 Task: Explore the Street View of the Golden Gate Park in San Francisco.
Action: Mouse moved to (102, 59)
Screenshot: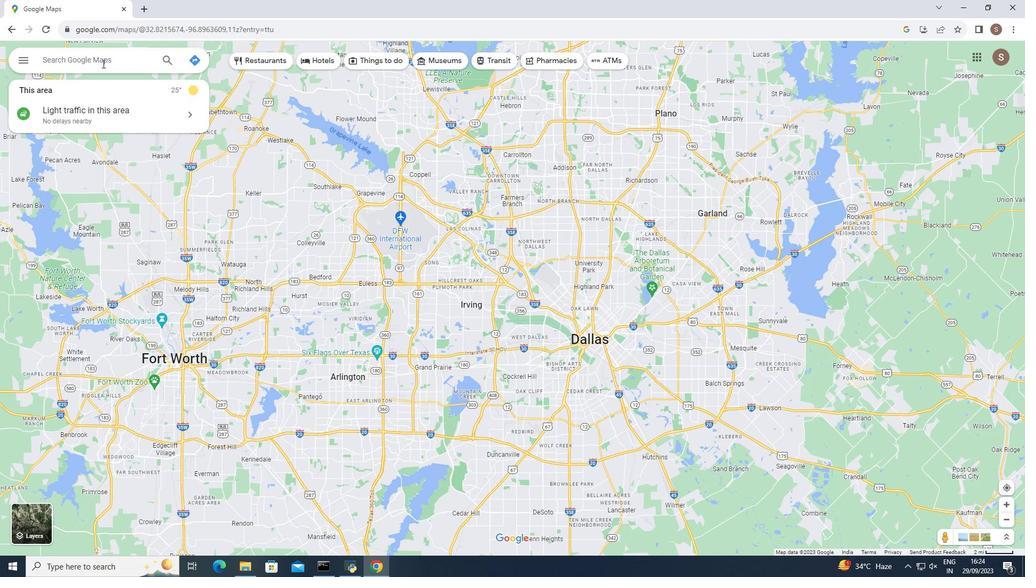
Action: Mouse pressed left at (102, 59)
Screenshot: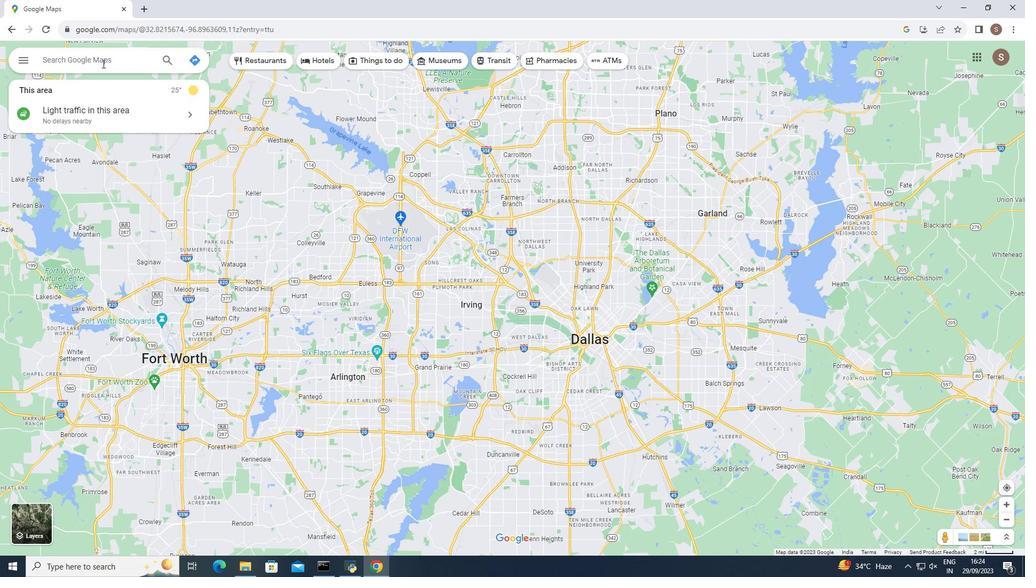 
Action: Mouse moved to (102, 63)
Screenshot: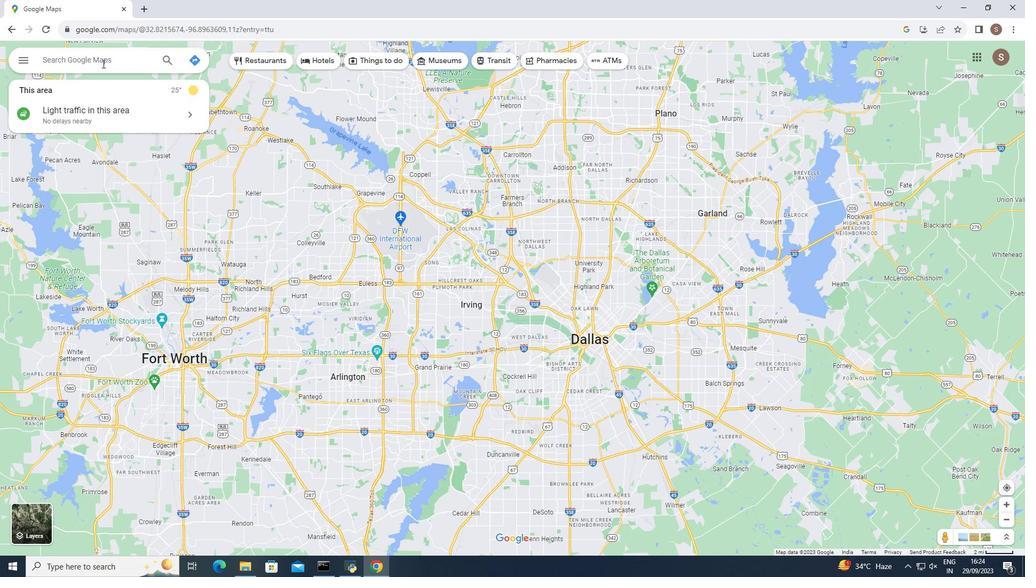 
Action: Key pressed golden<Key.space>gate<Key.space>park<Key.space>in<Key.space>san<Key.space>francisco
Screenshot: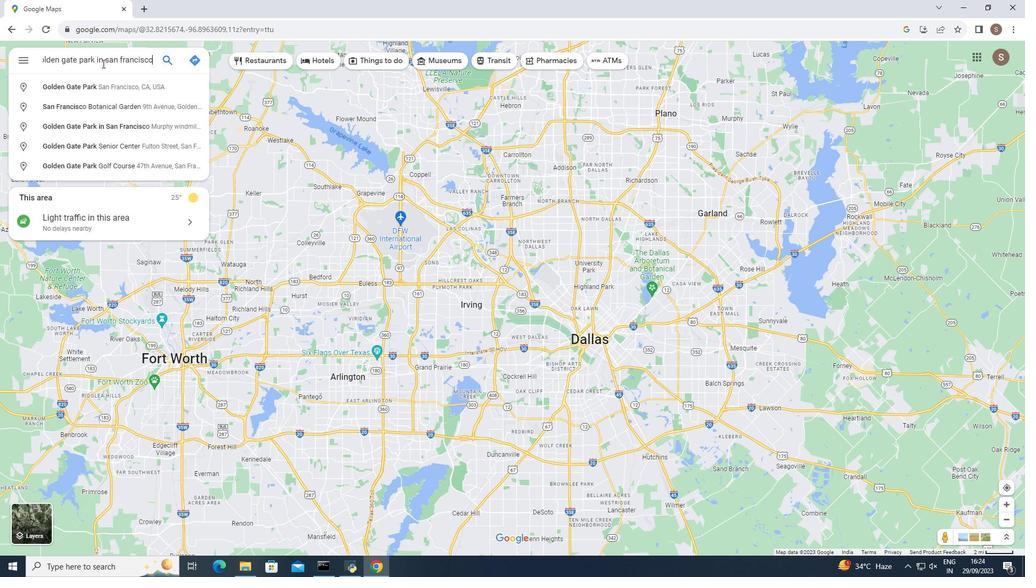 
Action: Mouse moved to (120, 84)
Screenshot: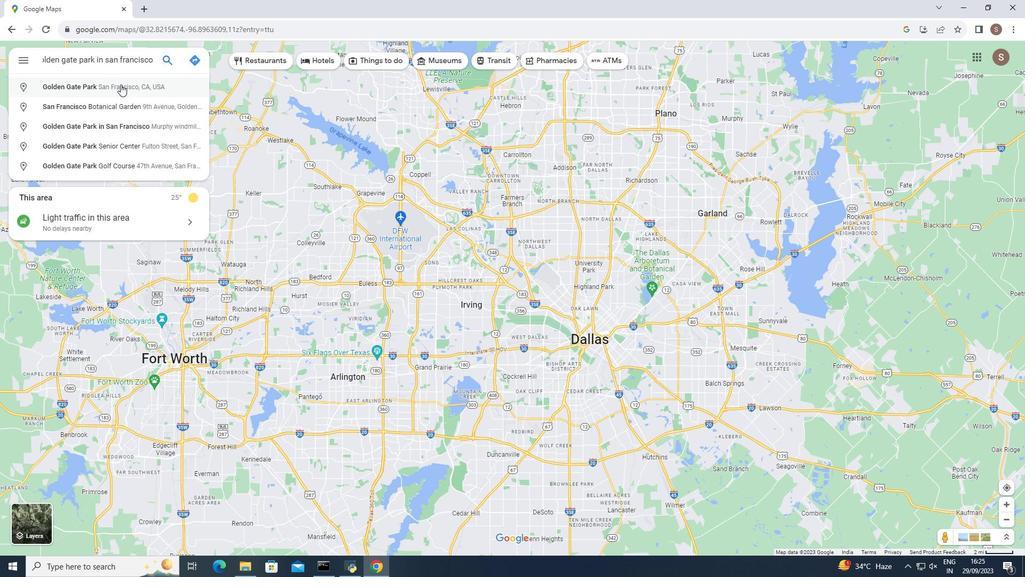
Action: Mouse pressed left at (120, 84)
Screenshot: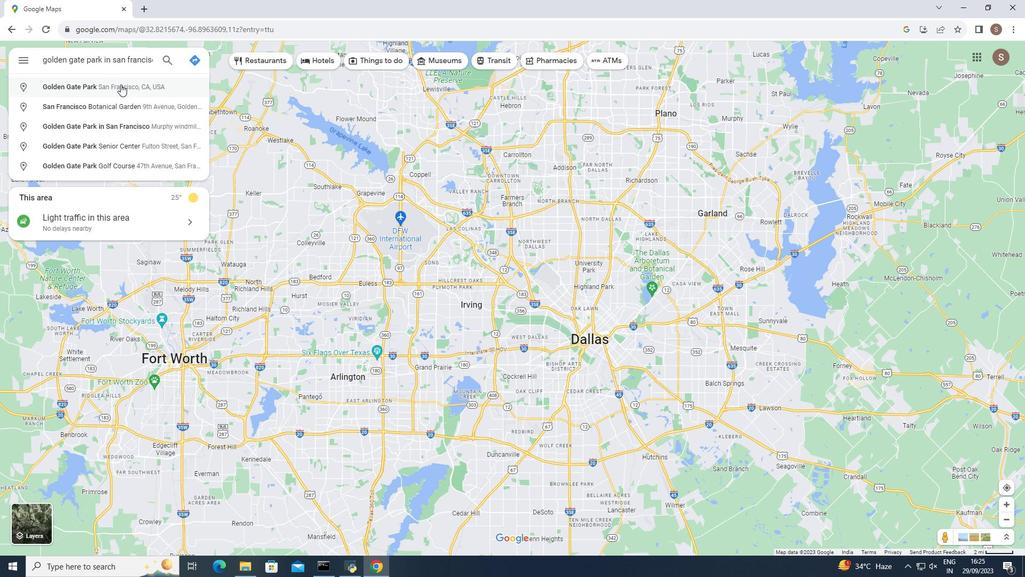 
Action: Mouse moved to (53, 330)
Screenshot: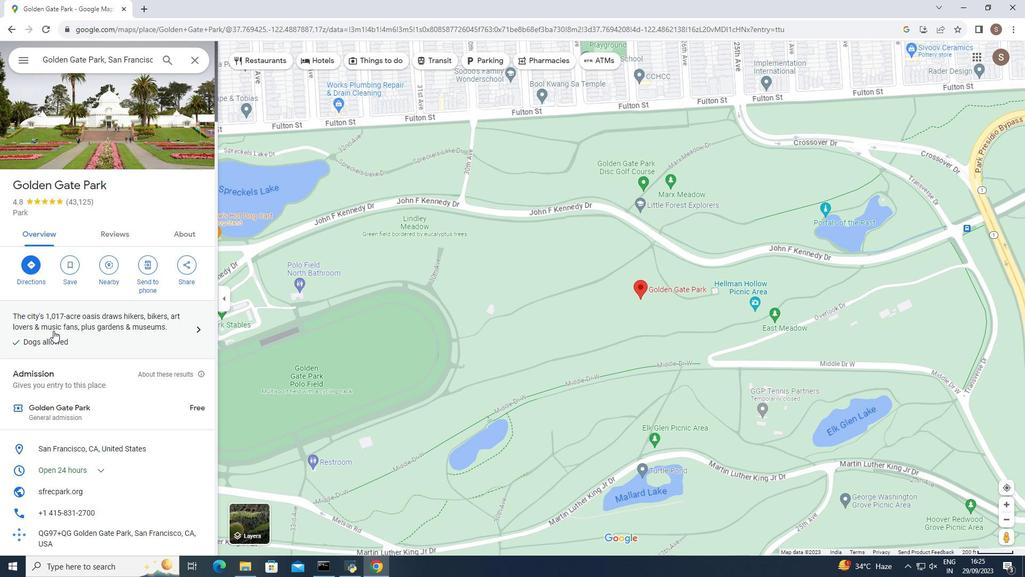 
Action: Mouse scrolled (53, 330) with delta (0, 0)
Screenshot: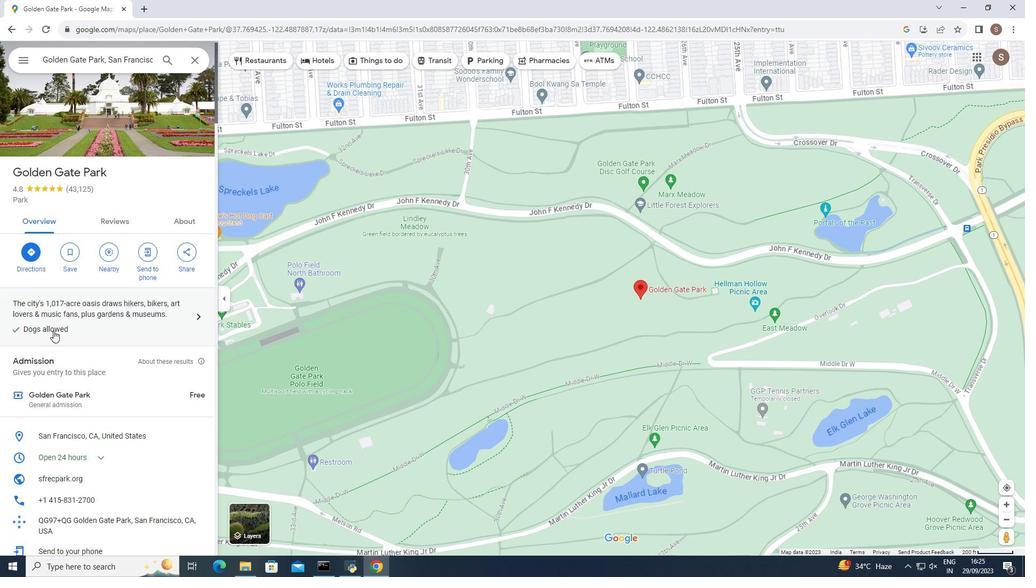 
Action: Mouse moved to (251, 519)
Screenshot: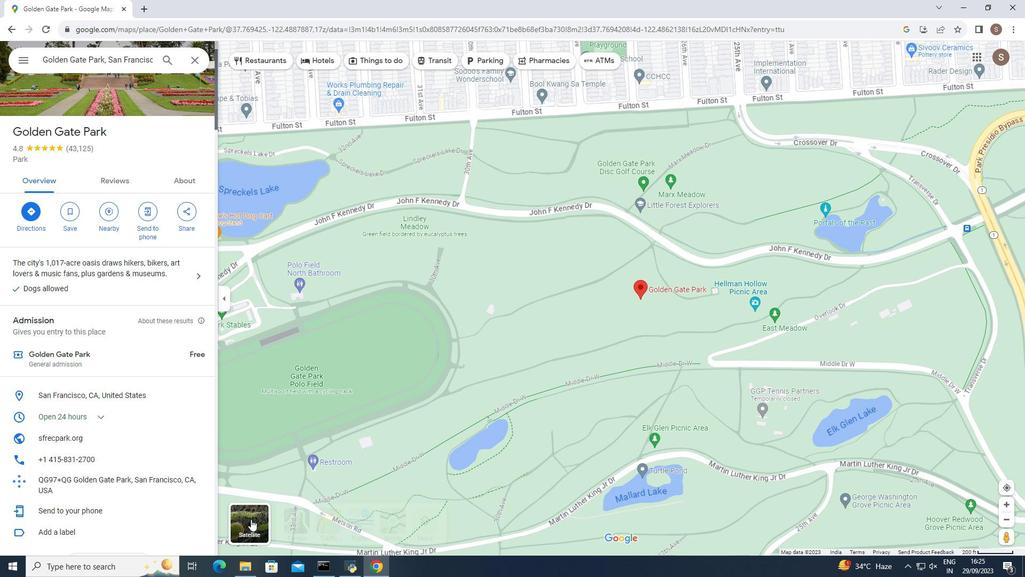 
Action: Mouse pressed left at (251, 519)
Screenshot: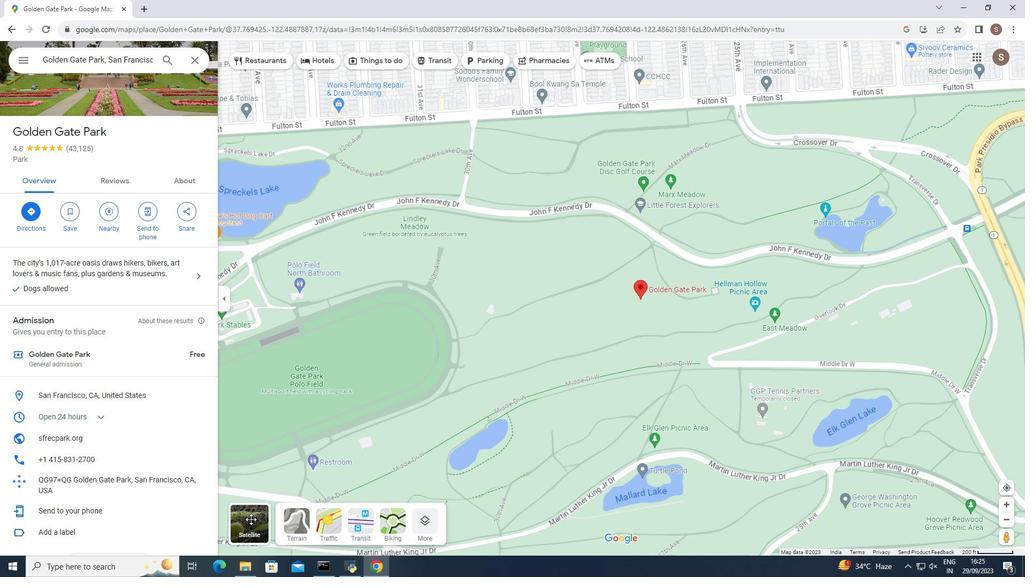 
Action: Mouse moved to (425, 522)
Screenshot: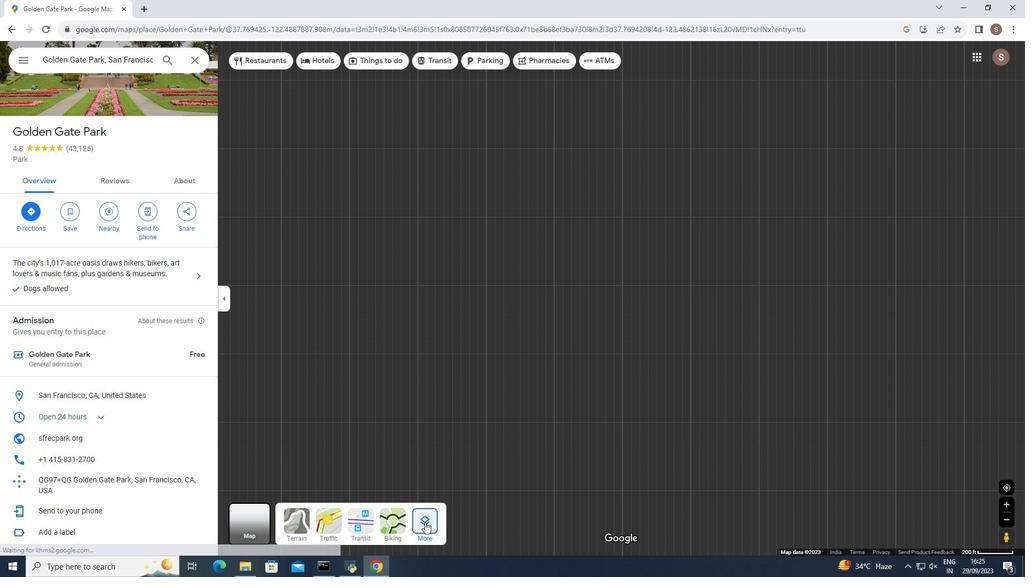 
Action: Mouse pressed left at (425, 522)
Screenshot: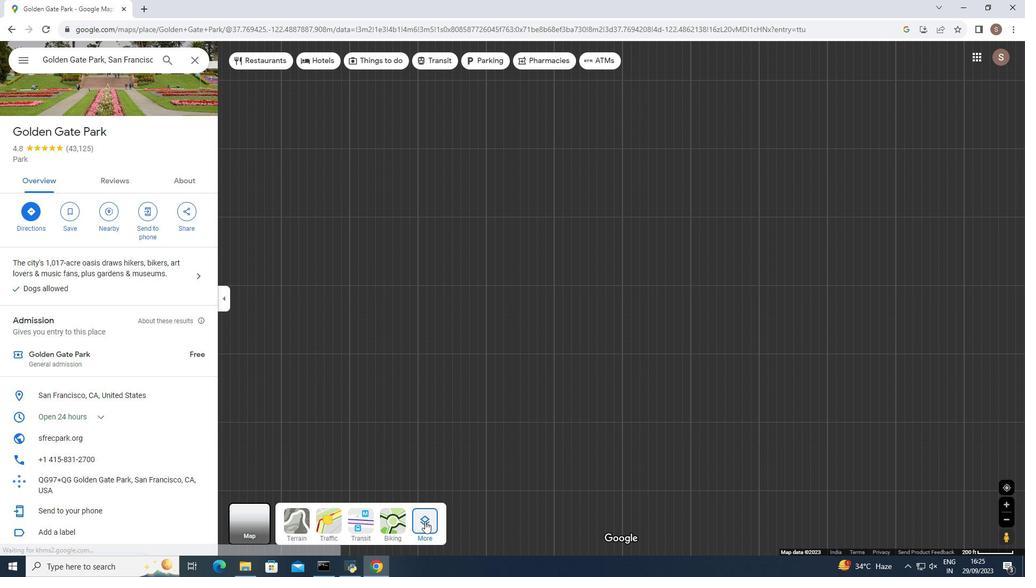 
Action: Mouse moved to (301, 306)
Screenshot: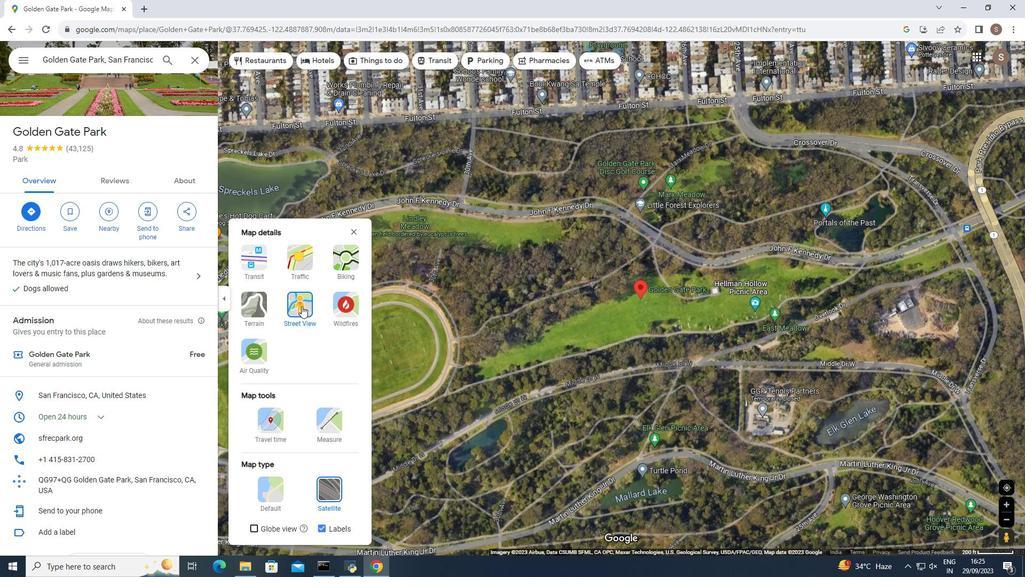 
Action: Mouse pressed left at (301, 306)
Screenshot: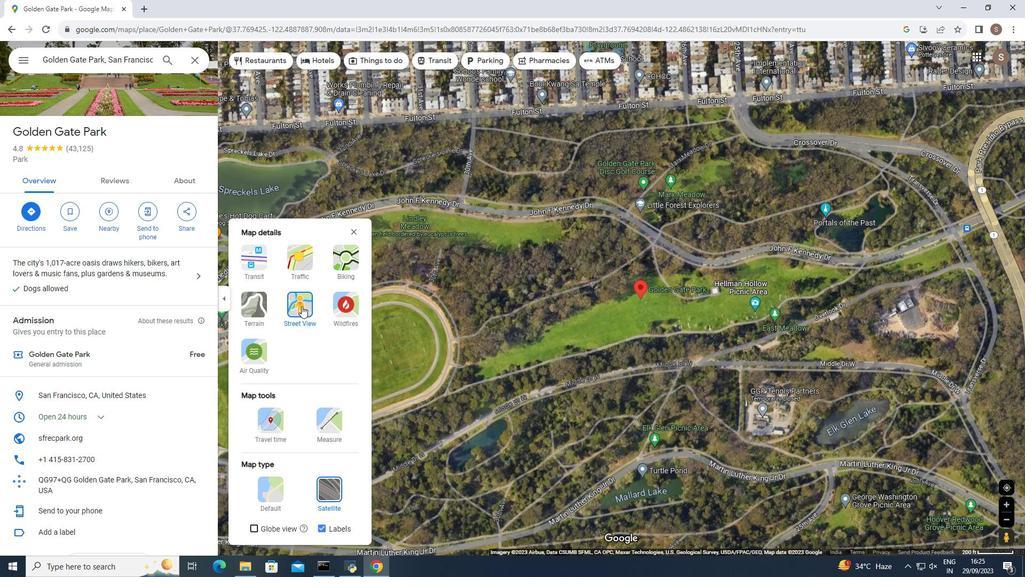 
Action: Mouse moved to (354, 232)
Screenshot: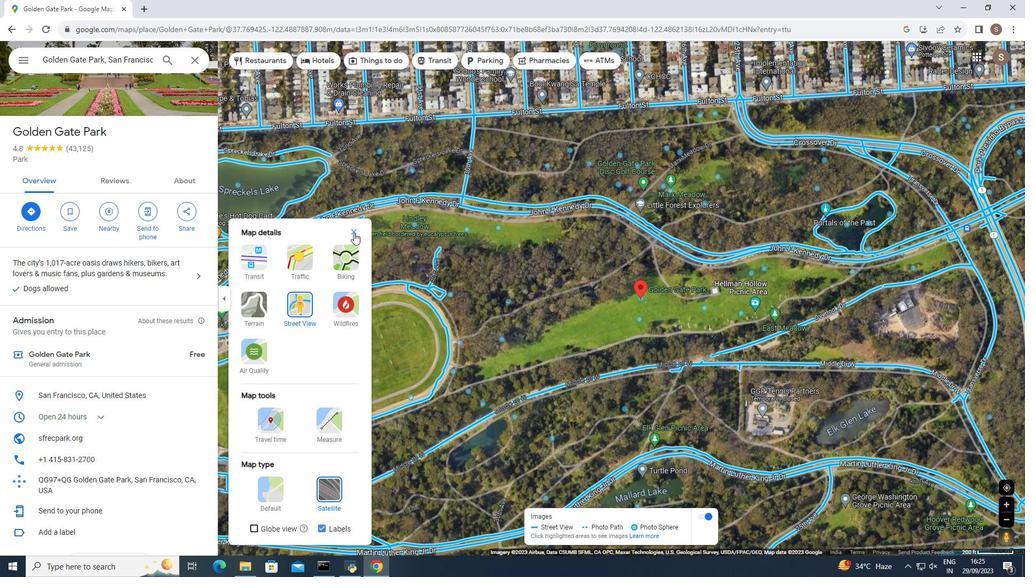 
Action: Mouse pressed left at (354, 232)
Screenshot: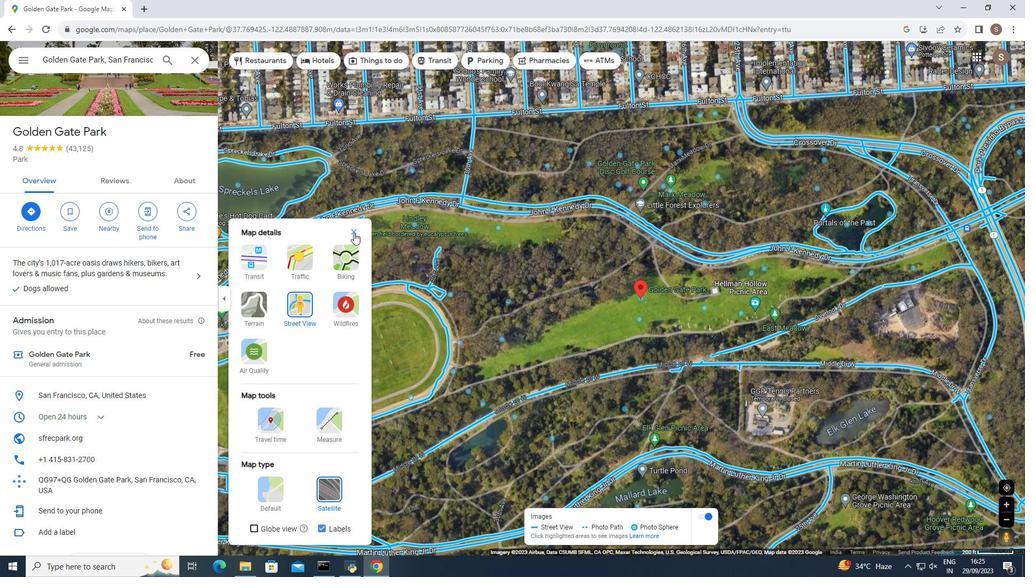 
Action: Mouse moved to (475, 267)
Screenshot: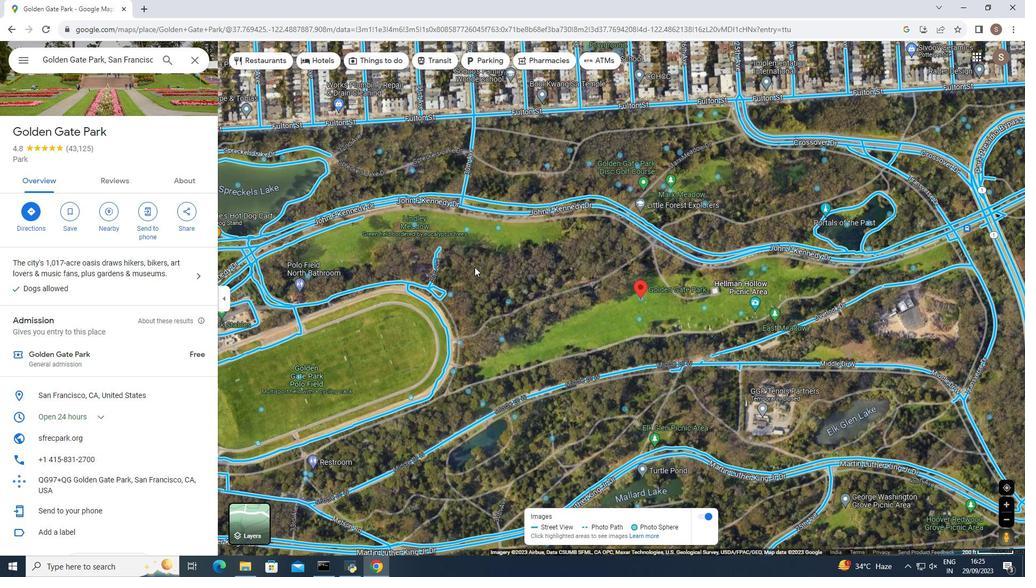 
Action: Mouse scrolled (475, 266) with delta (0, 0)
Screenshot: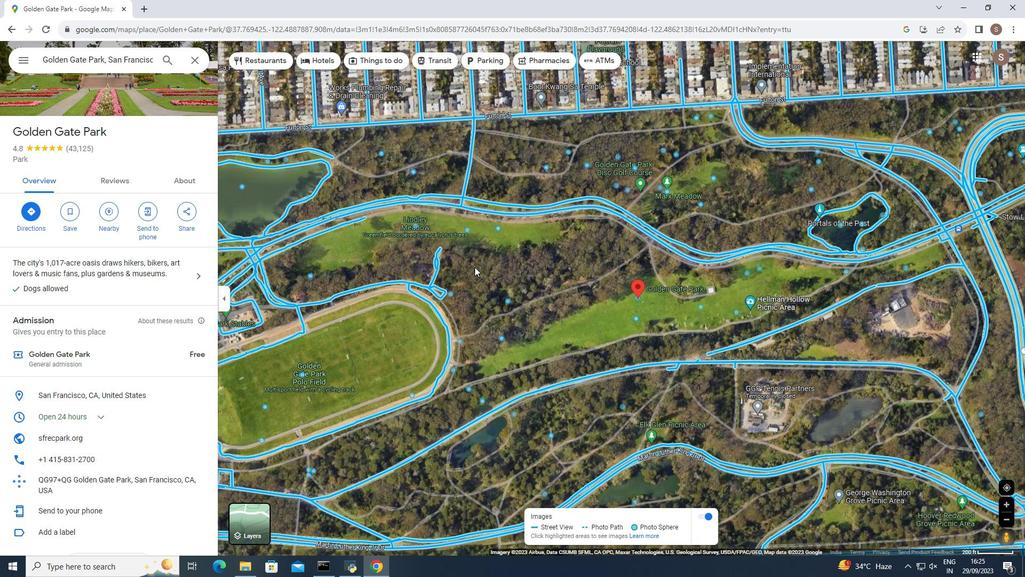
Action: Mouse scrolled (475, 266) with delta (0, 0)
Screenshot: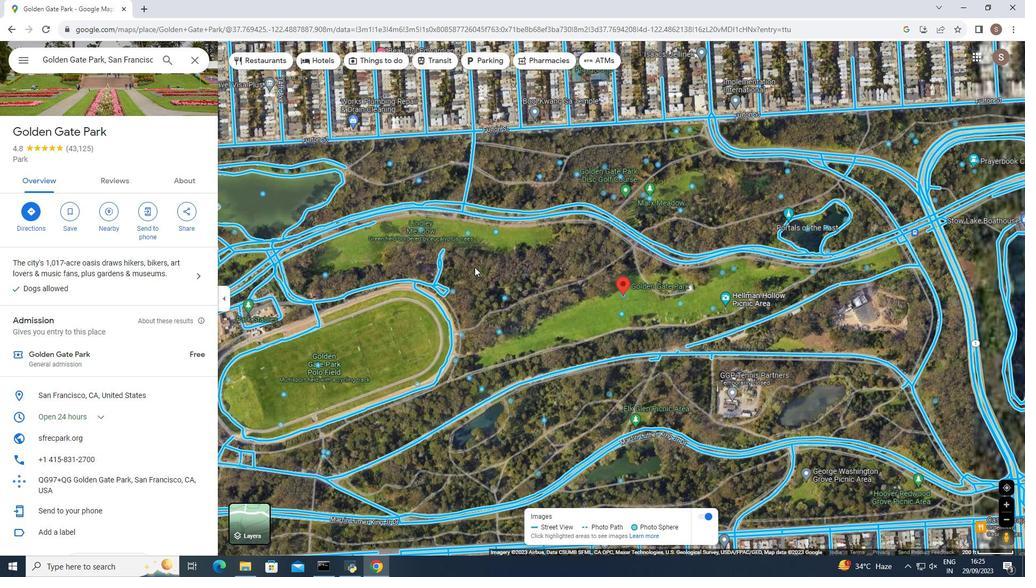 
Action: Mouse scrolled (475, 266) with delta (0, 0)
Screenshot: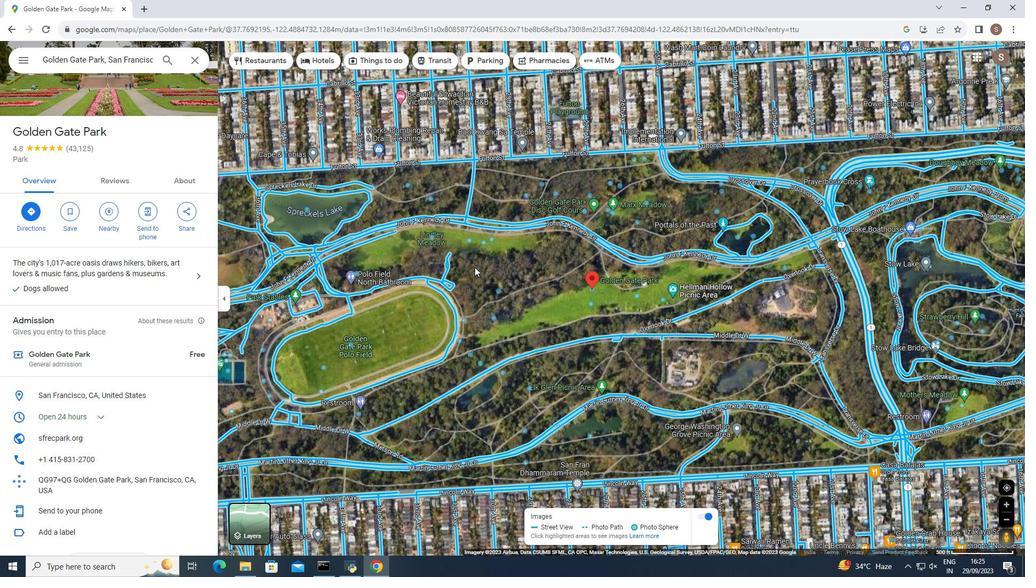 
Action: Mouse scrolled (475, 266) with delta (0, 0)
Screenshot: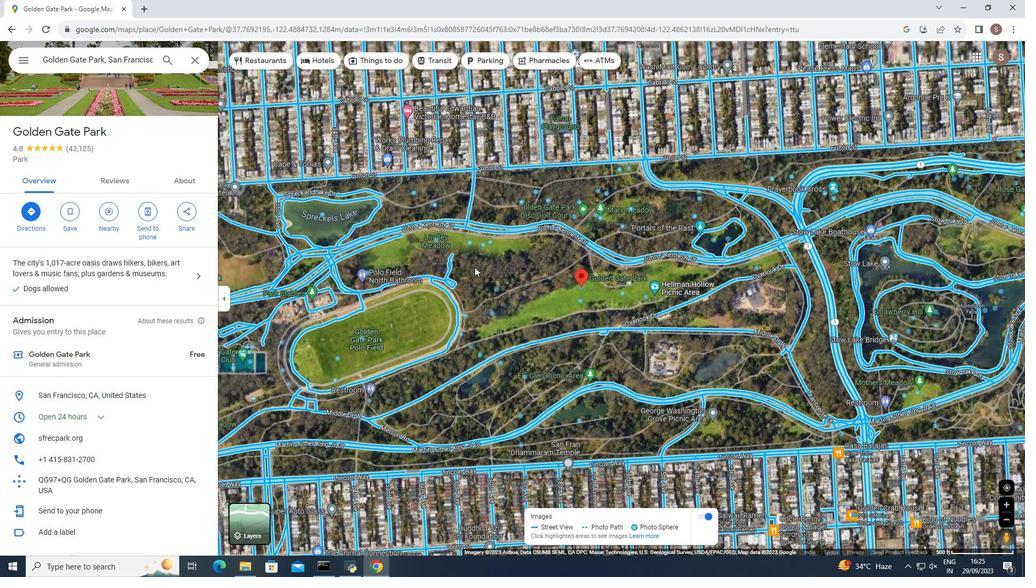 
Action: Mouse scrolled (475, 266) with delta (0, 0)
Screenshot: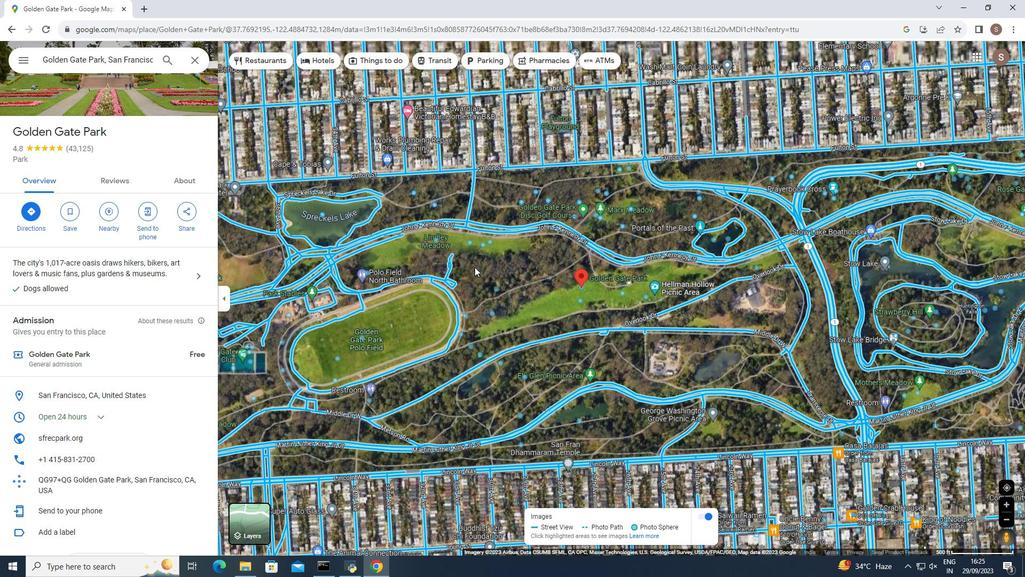 
Action: Mouse scrolled (475, 266) with delta (0, 0)
Screenshot: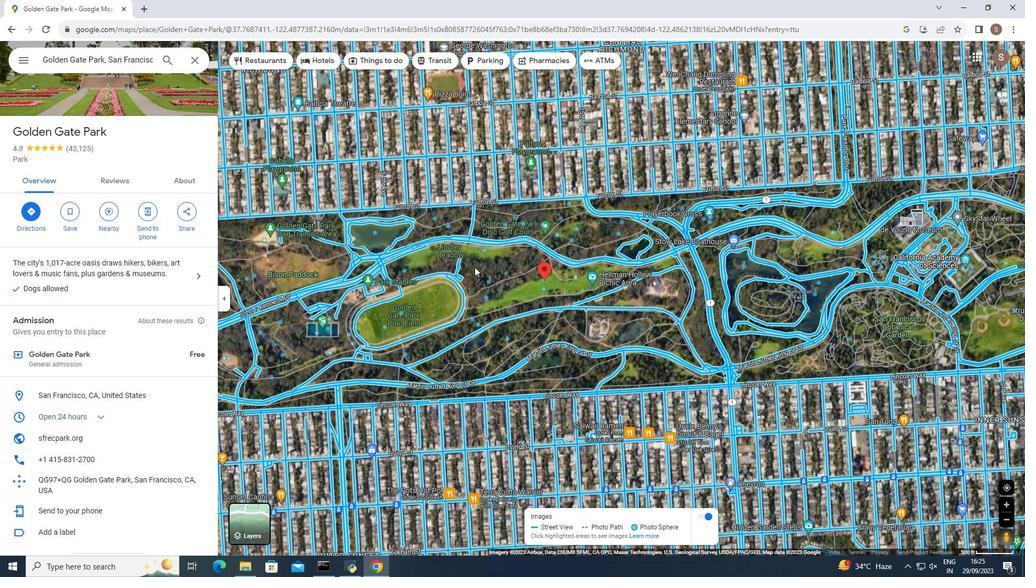 
Action: Mouse scrolled (475, 266) with delta (0, 0)
Screenshot: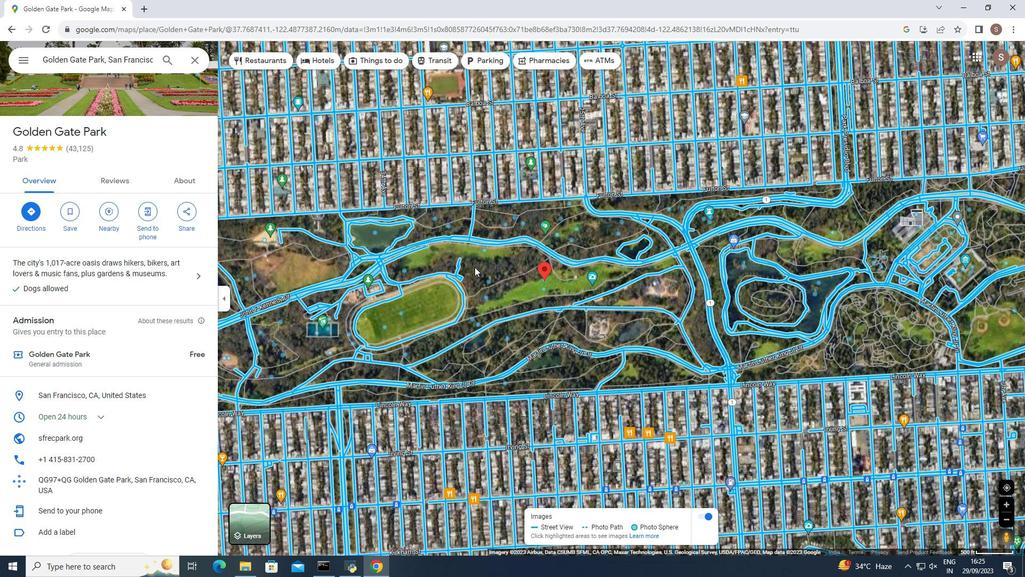 
Action: Mouse scrolled (475, 267) with delta (0, 0)
Screenshot: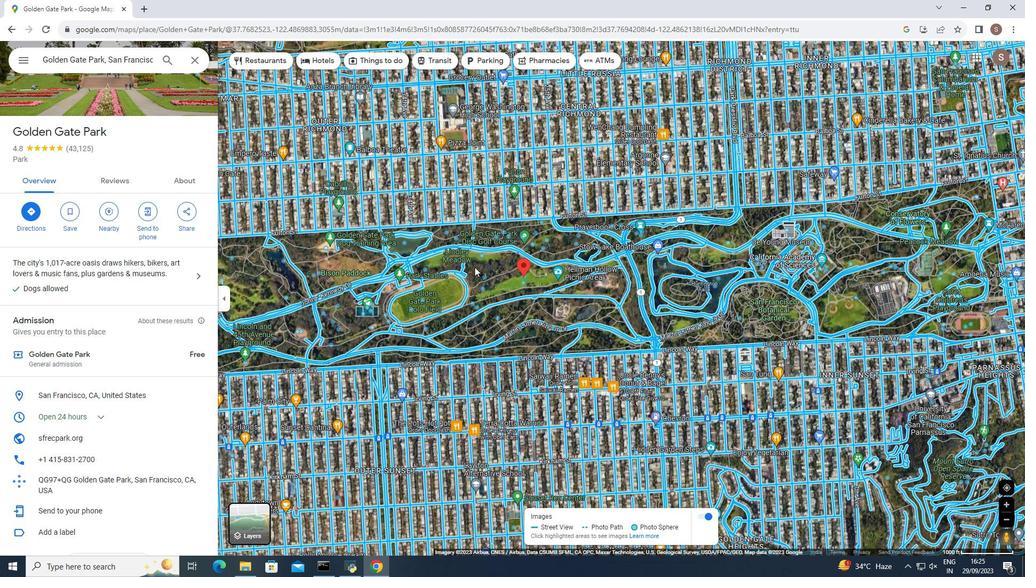 
Action: Mouse scrolled (475, 267) with delta (0, 0)
Screenshot: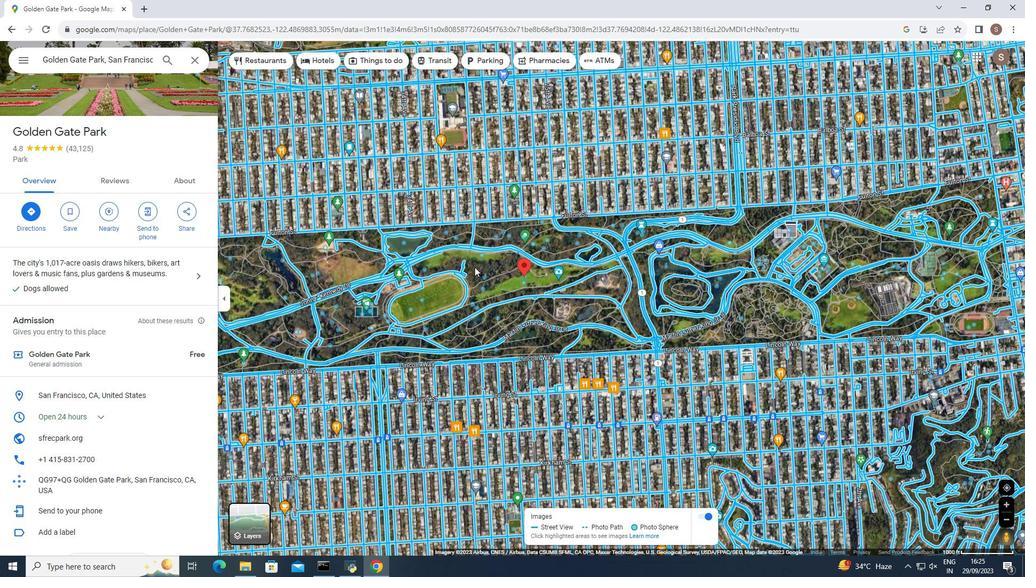 
Action: Mouse scrolled (475, 267) with delta (0, 0)
Screenshot: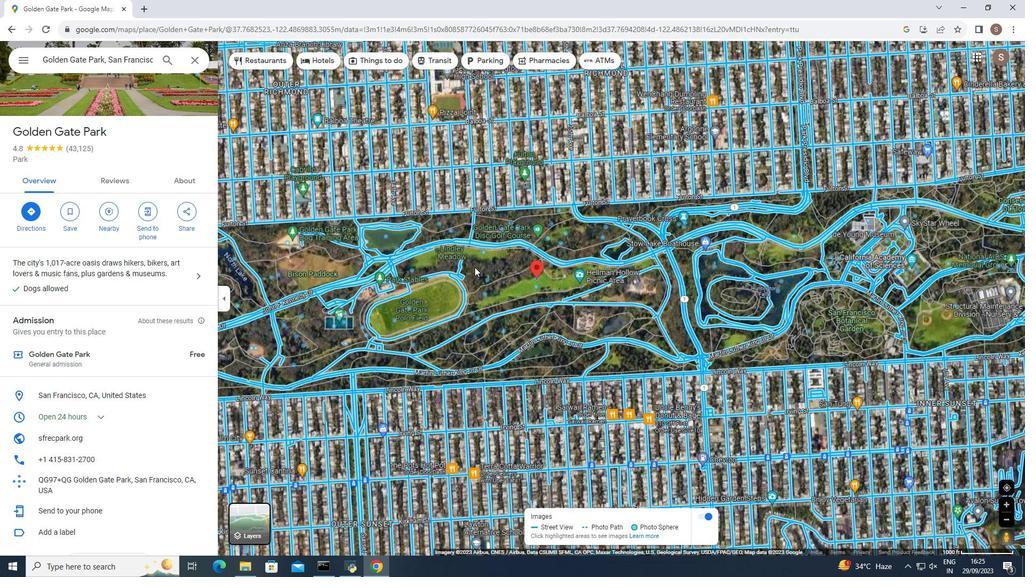 
Action: Mouse scrolled (475, 267) with delta (0, 0)
Screenshot: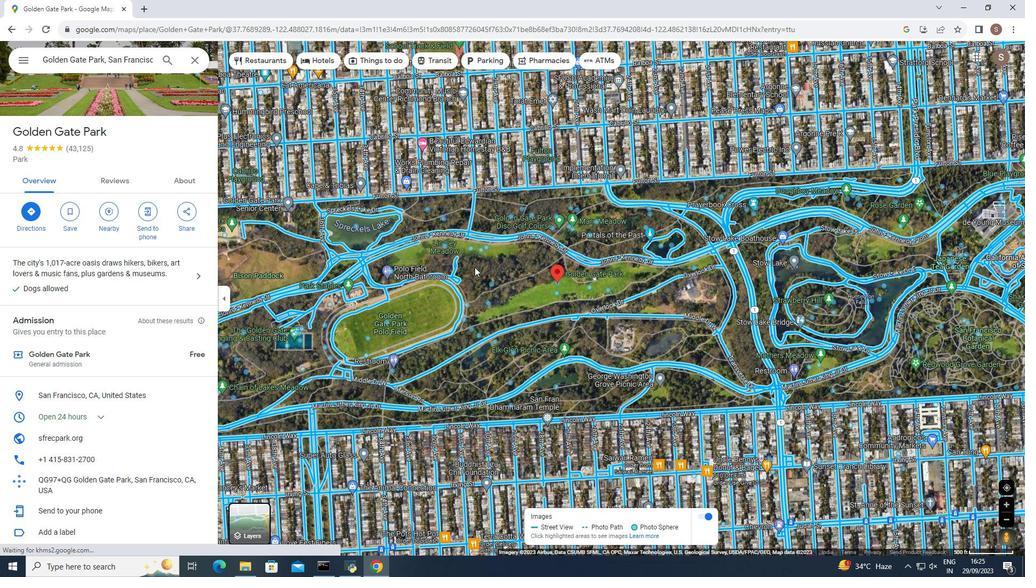 
Action: Mouse scrolled (475, 267) with delta (0, 0)
Screenshot: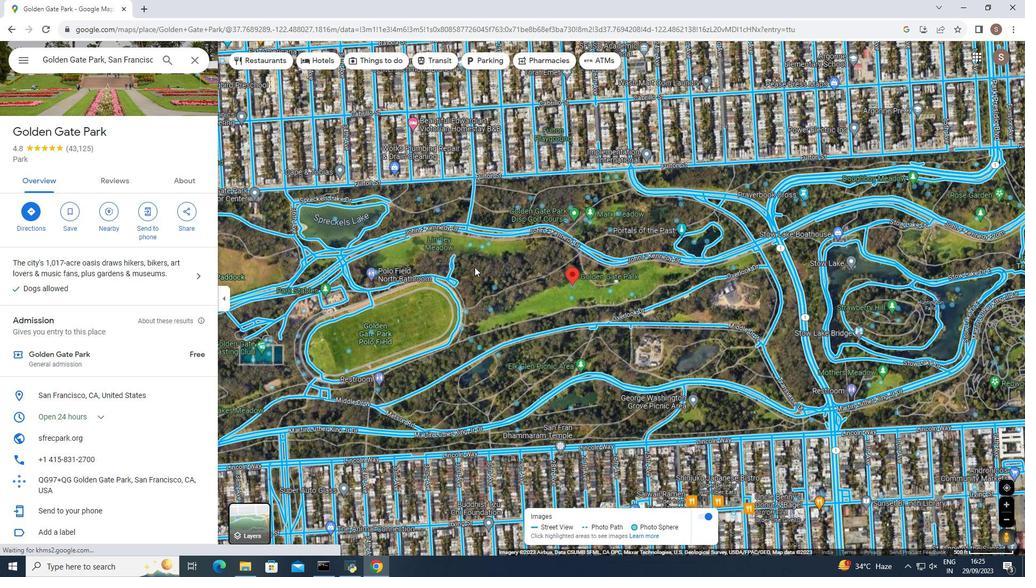 
Action: Mouse moved to (571, 289)
Screenshot: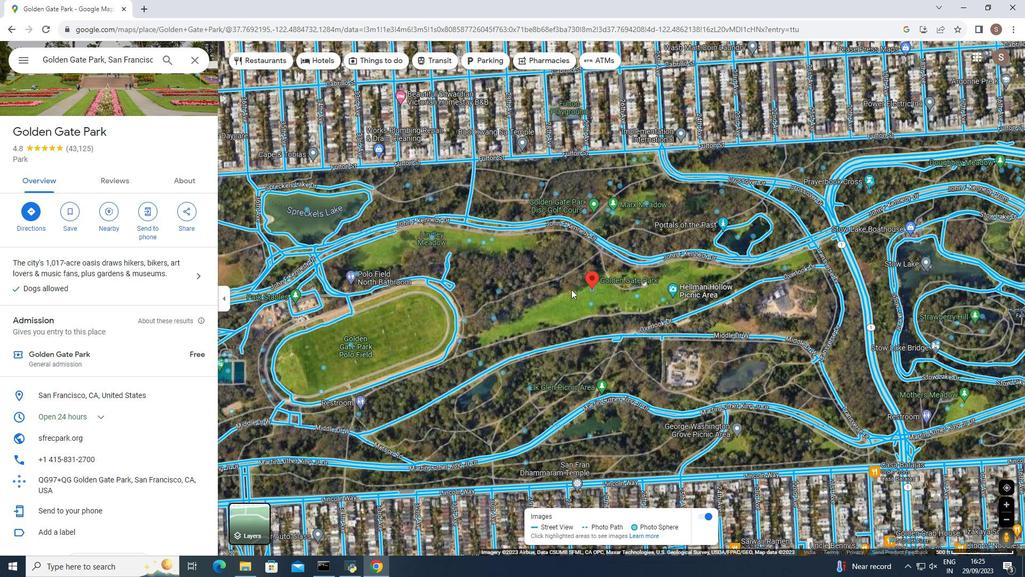 
Action: Mouse scrolled (571, 290) with delta (0, 0)
Screenshot: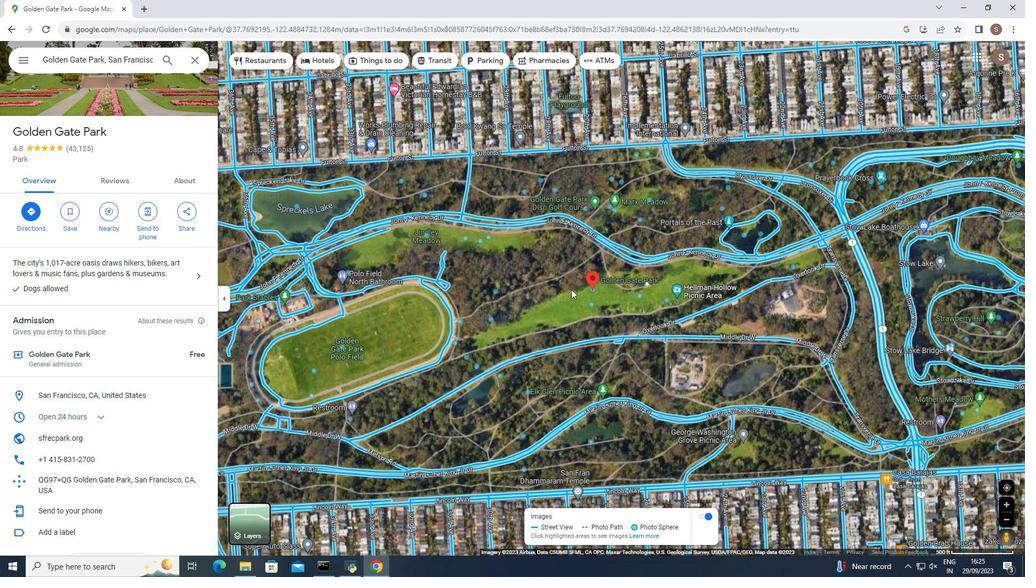 
Action: Mouse scrolled (571, 290) with delta (0, 0)
Screenshot: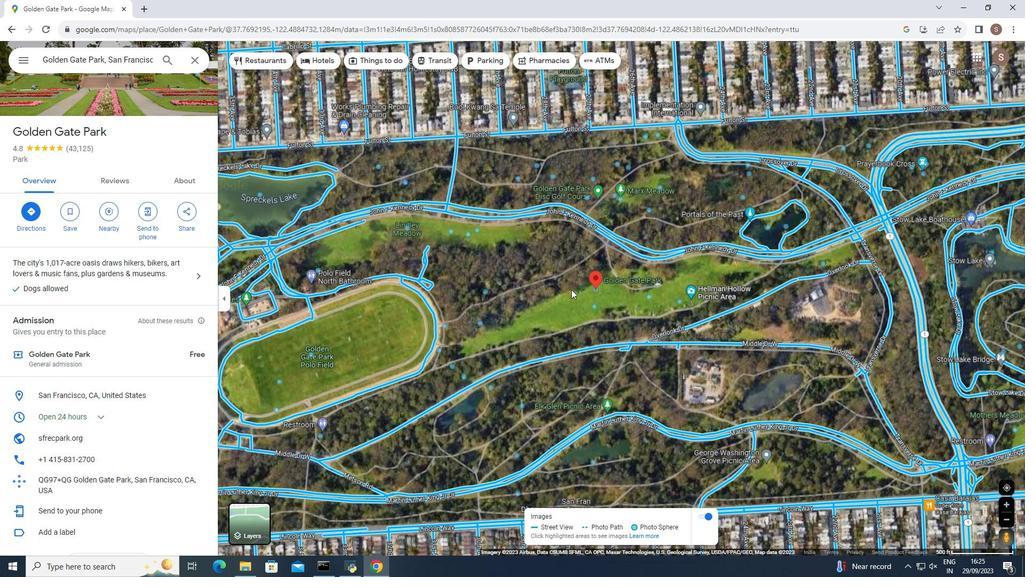 
Action: Mouse scrolled (571, 290) with delta (0, 0)
Screenshot: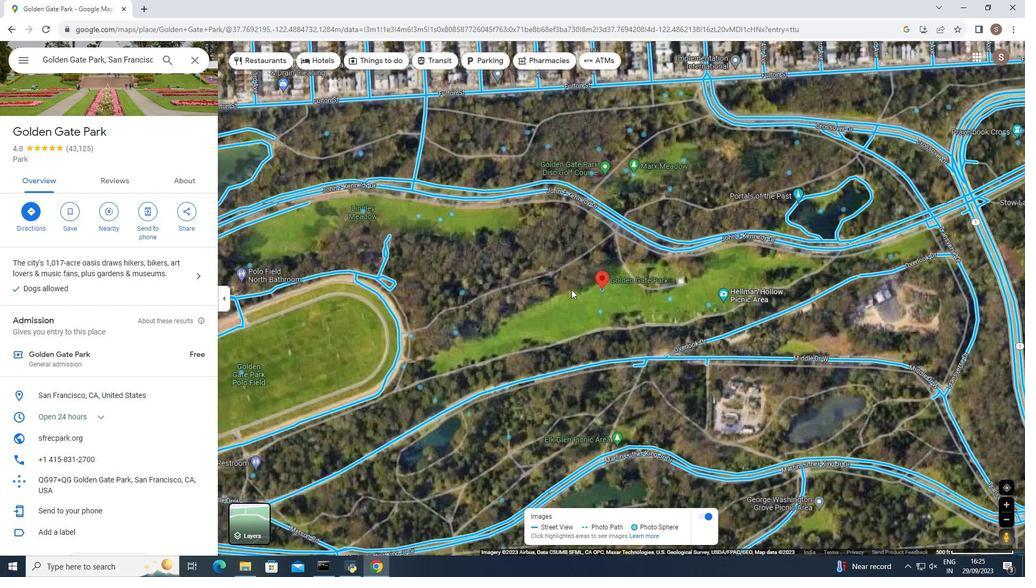 
Action: Mouse moved to (571, 290)
Screenshot: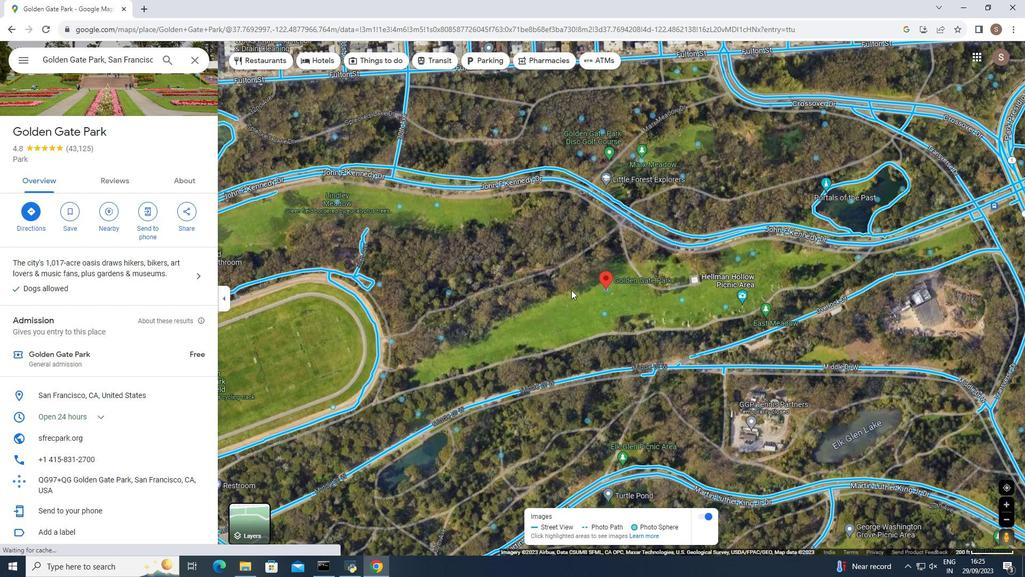 
Action: Mouse scrolled (571, 290) with delta (0, 0)
Screenshot: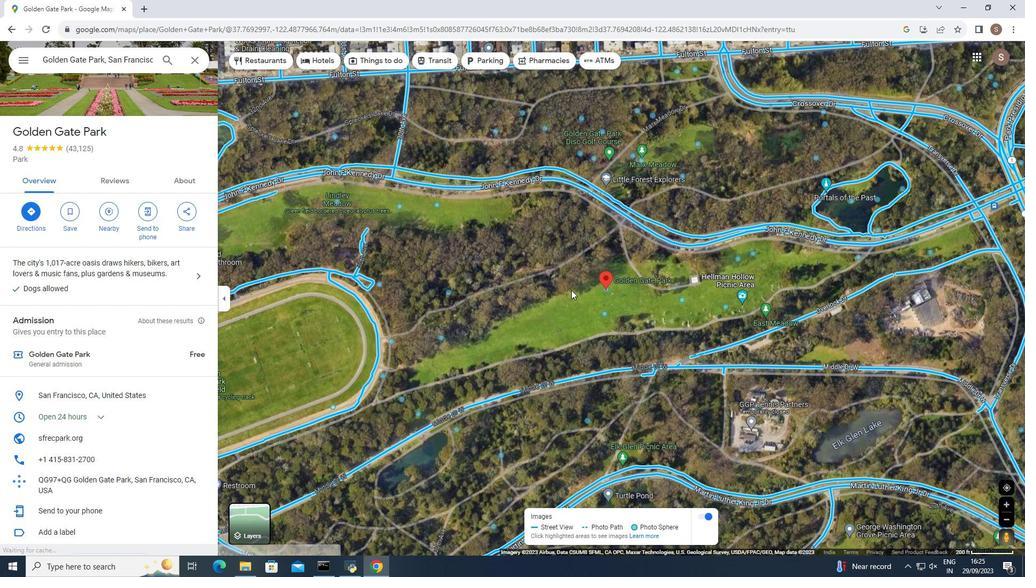 
Action: Mouse scrolled (571, 290) with delta (0, 0)
Screenshot: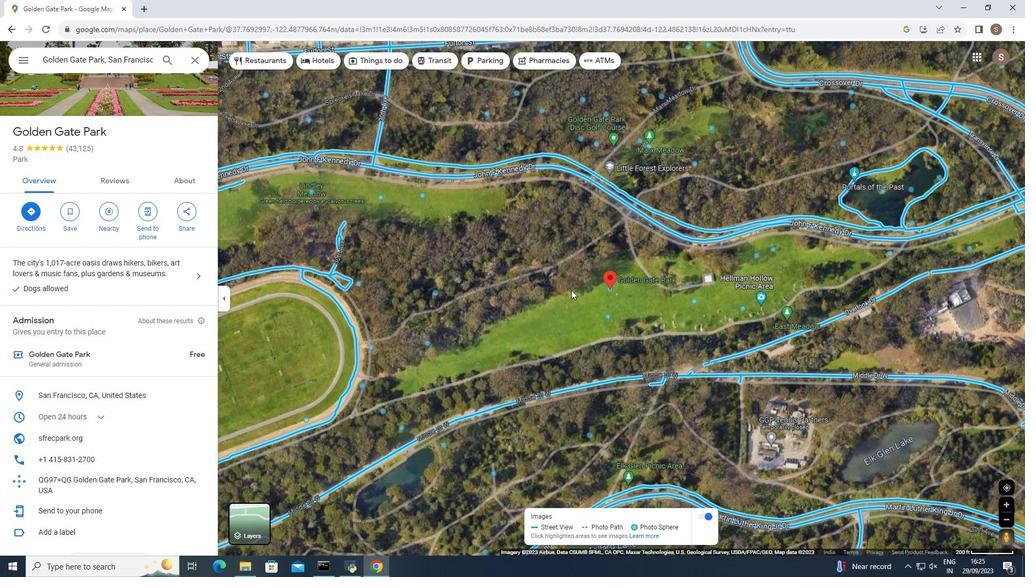 
Action: Mouse scrolled (571, 290) with delta (0, 0)
Screenshot: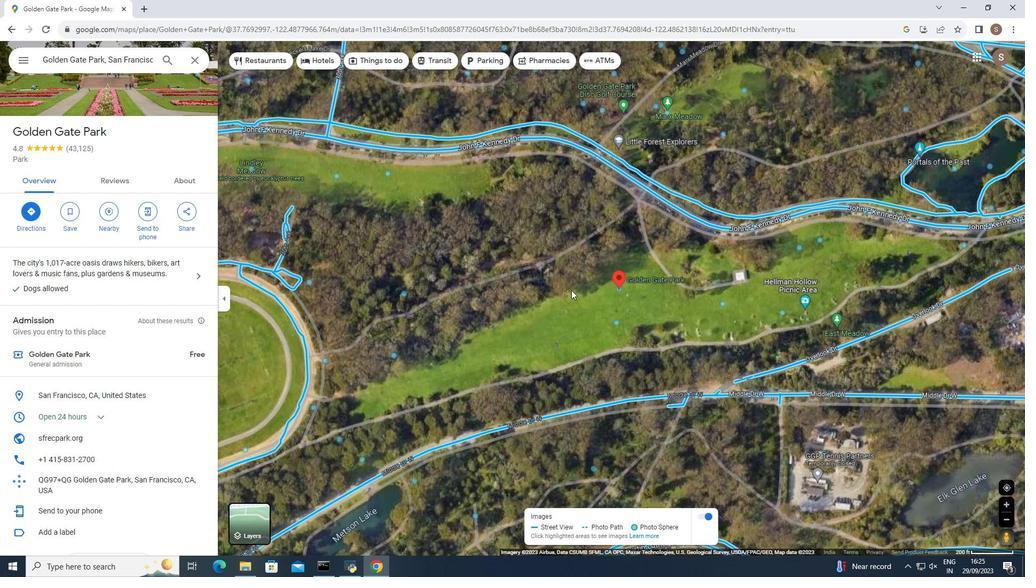 
Action: Mouse scrolled (571, 290) with delta (0, 0)
Screenshot: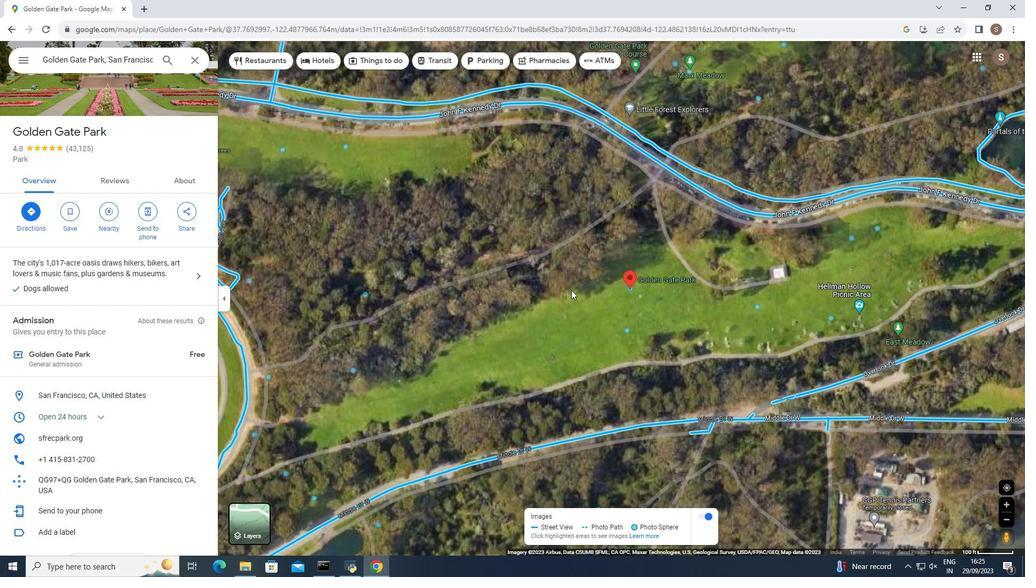 
Action: Mouse moved to (571, 290)
Screenshot: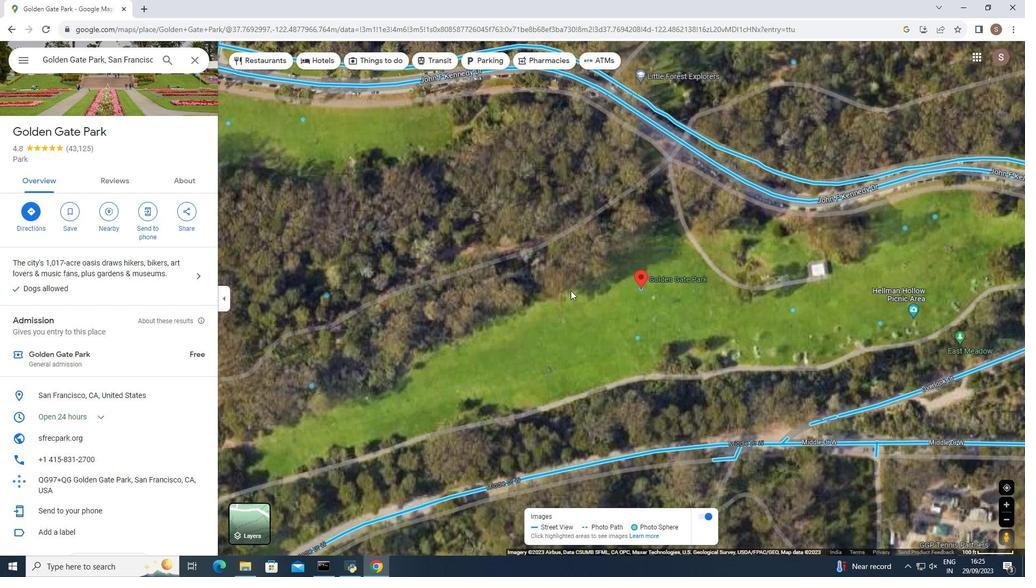 
Action: Mouse scrolled (571, 291) with delta (0, 0)
Screenshot: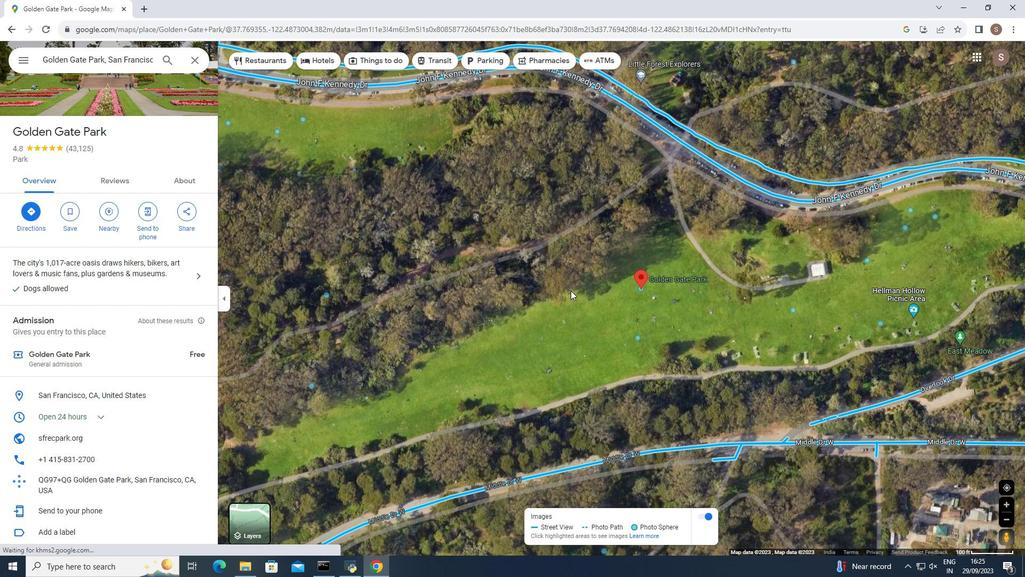 
Action: Mouse scrolled (571, 291) with delta (0, 0)
Screenshot: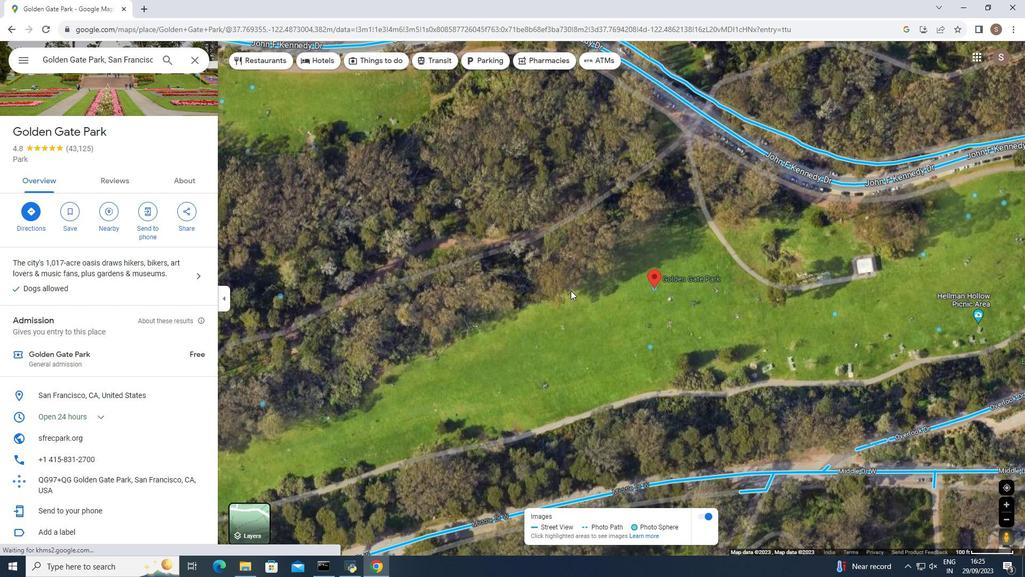 
Action: Mouse moved to (729, 317)
Screenshot: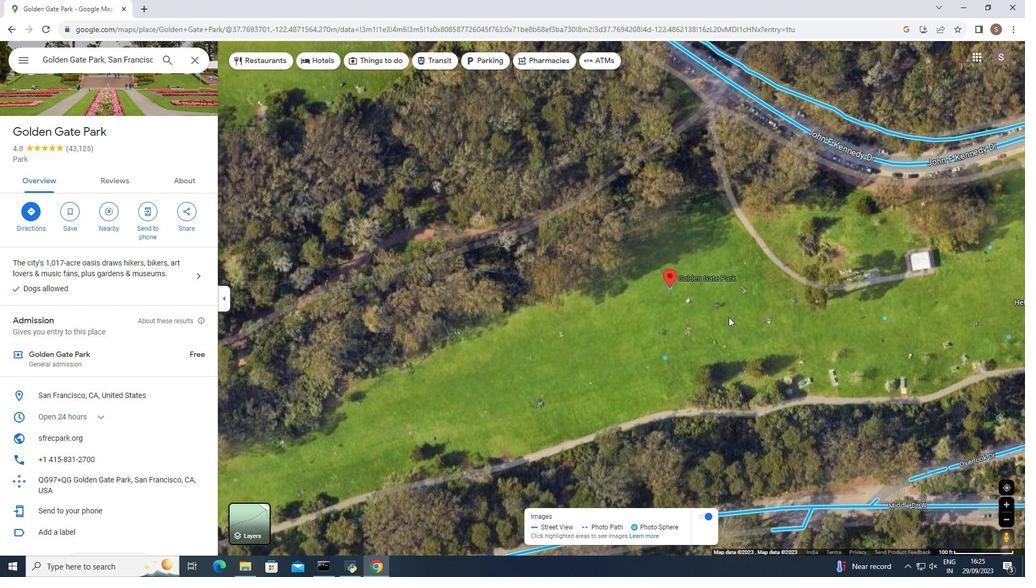 
Action: Mouse pressed left at (729, 317)
Screenshot: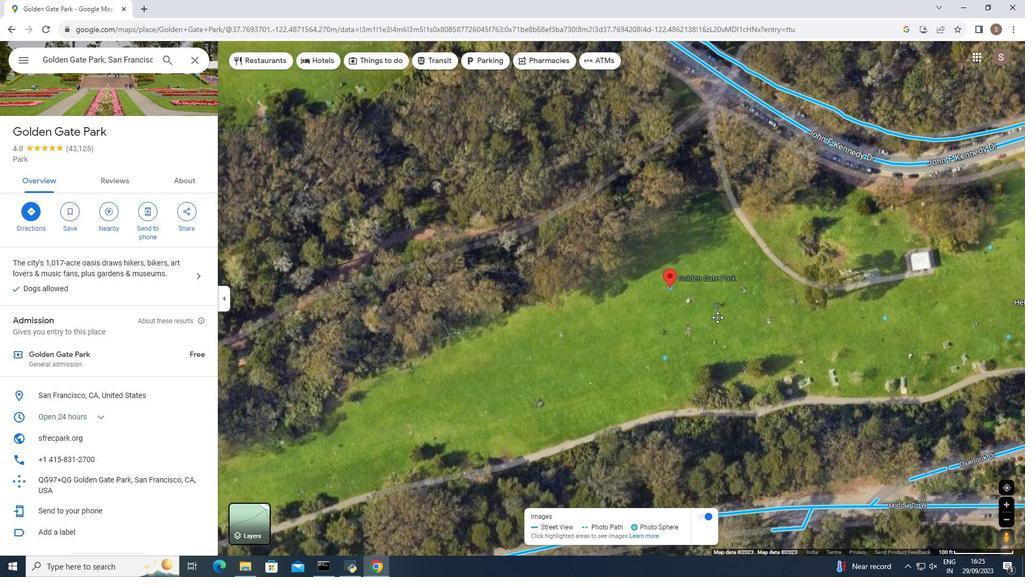 
Action: Mouse moved to (667, 314)
Screenshot: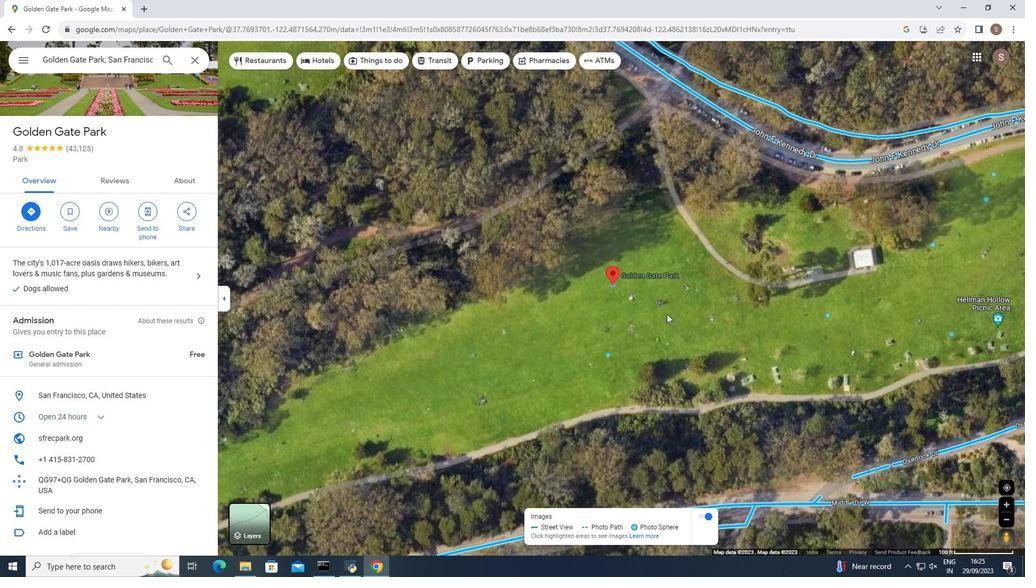 
Action: Mouse scrolled (667, 314) with delta (0, 0)
Screenshot: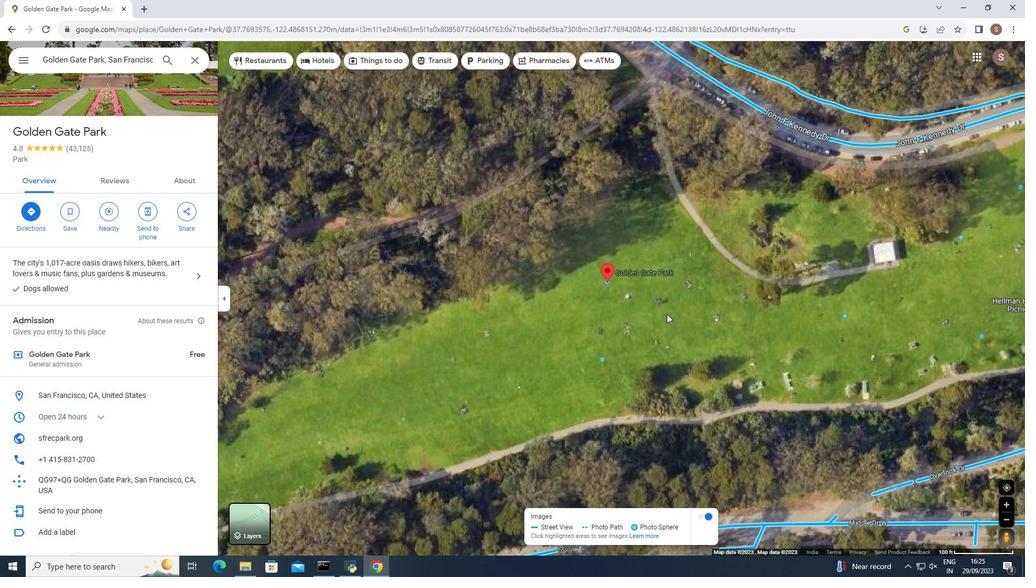 
Action: Mouse moved to (667, 314)
Screenshot: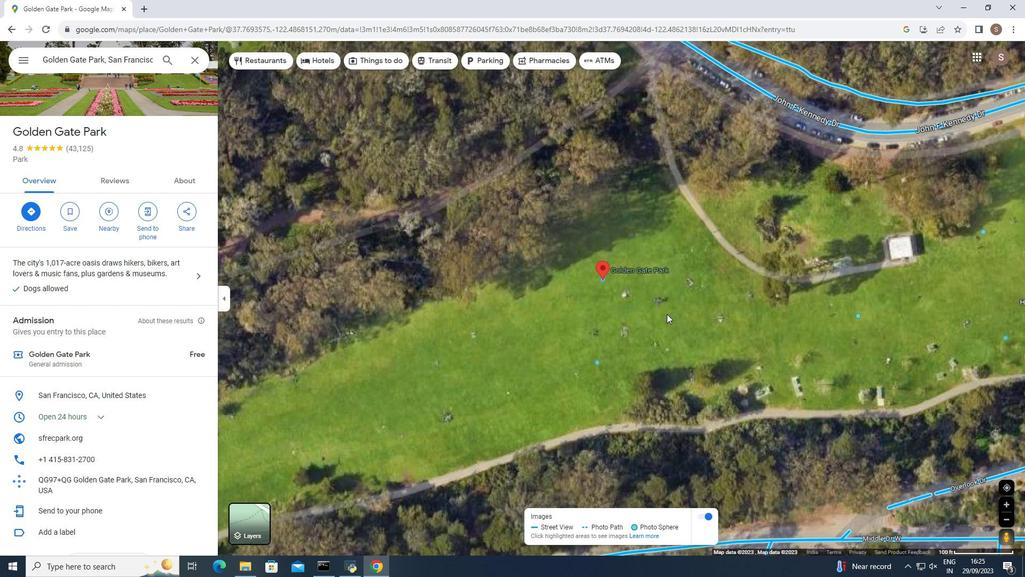 
Action: Mouse scrolled (667, 314) with delta (0, 0)
Screenshot: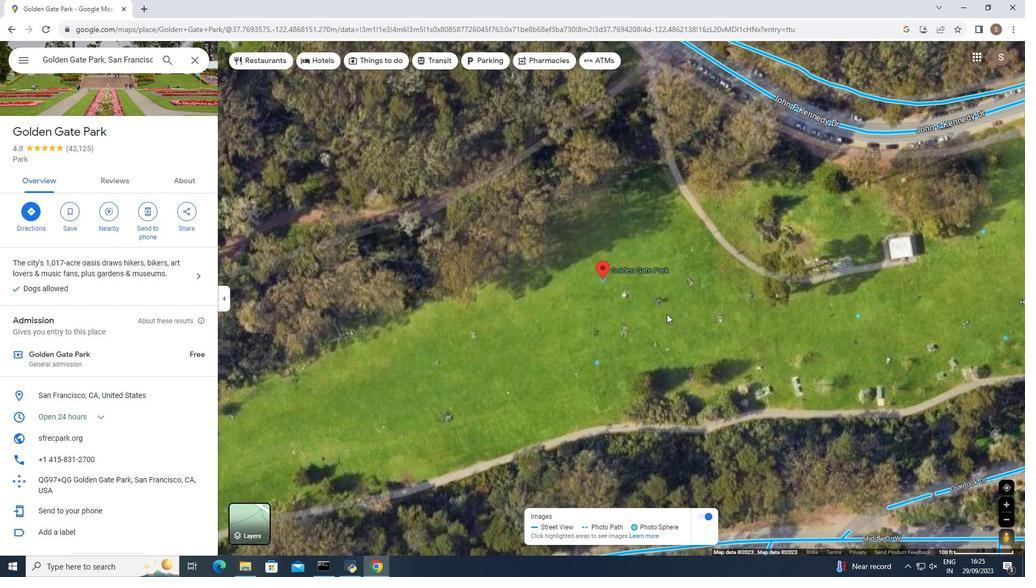 
Action: Mouse scrolled (667, 313) with delta (0, 0)
Screenshot: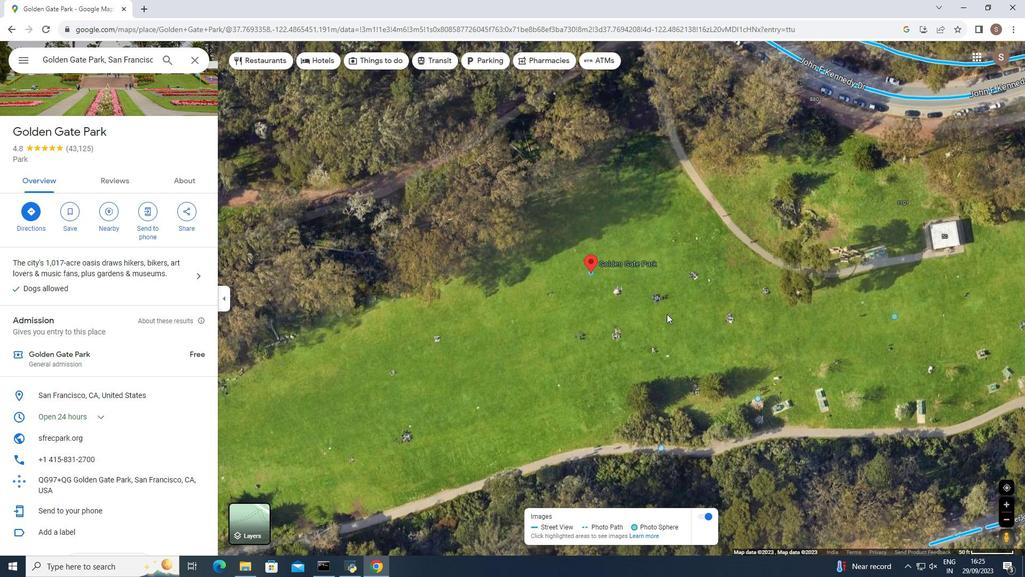 
Action: Mouse scrolled (667, 313) with delta (0, 0)
Screenshot: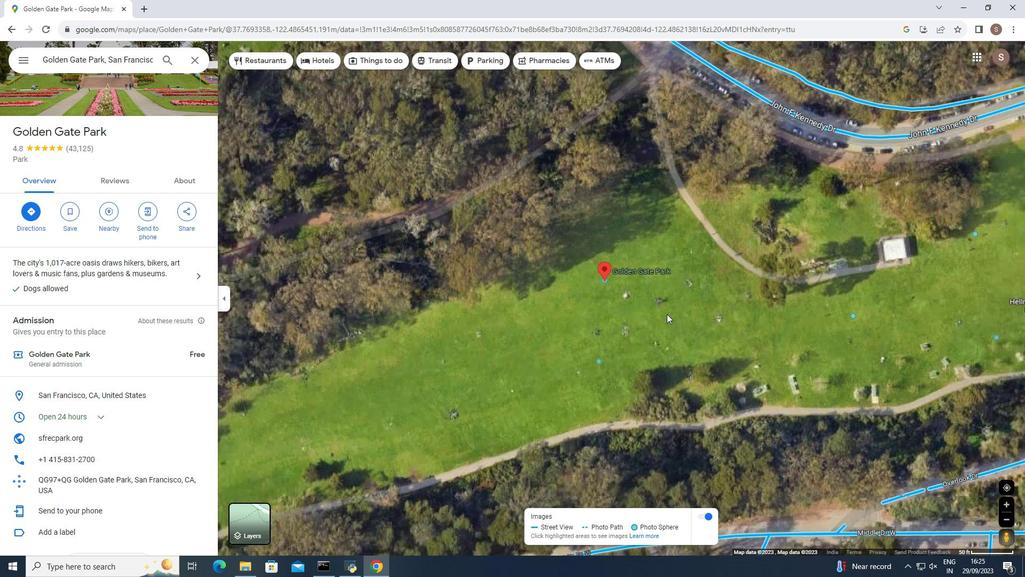 
Action: Mouse scrolled (667, 313) with delta (0, 0)
Screenshot: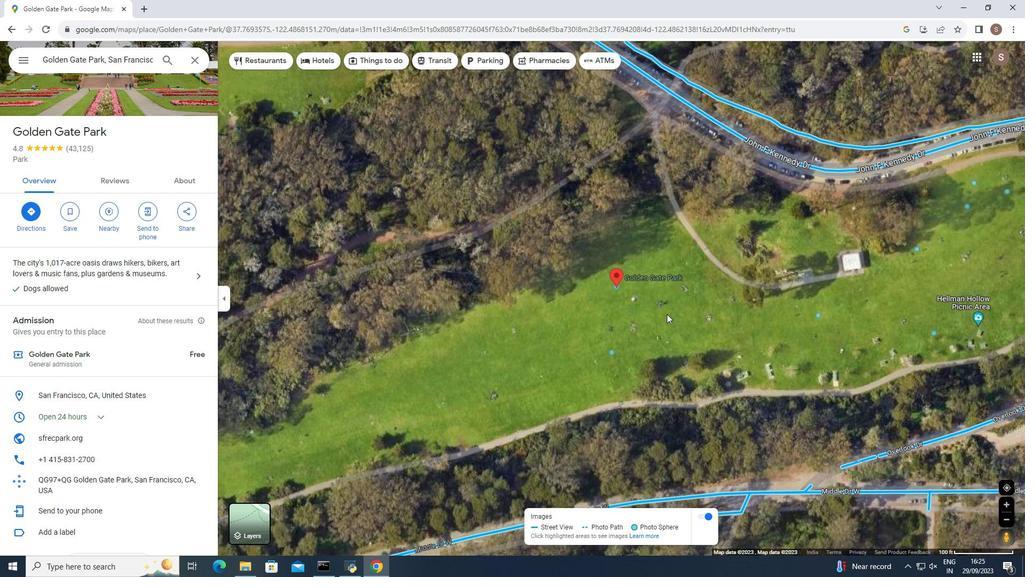 
Action: Mouse scrolled (667, 313) with delta (0, 0)
Screenshot: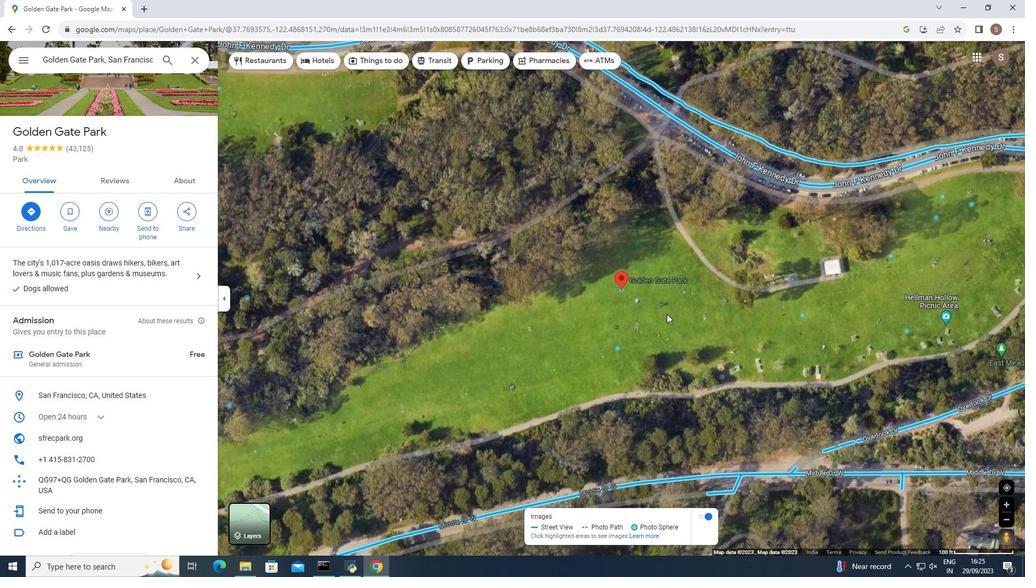 
Action: Mouse moved to (667, 313)
Screenshot: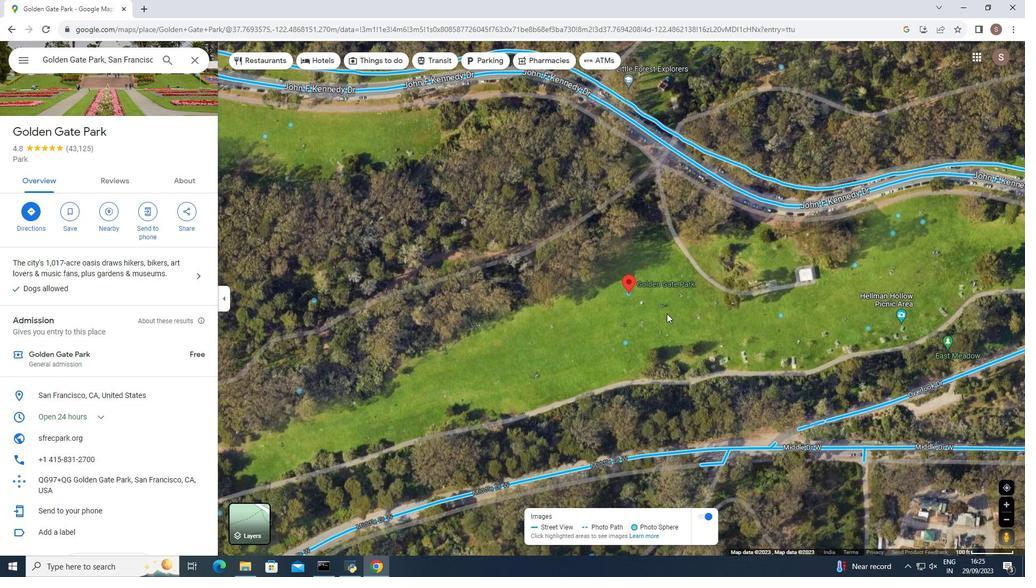 
Action: Mouse scrolled (667, 313) with delta (0, 0)
Screenshot: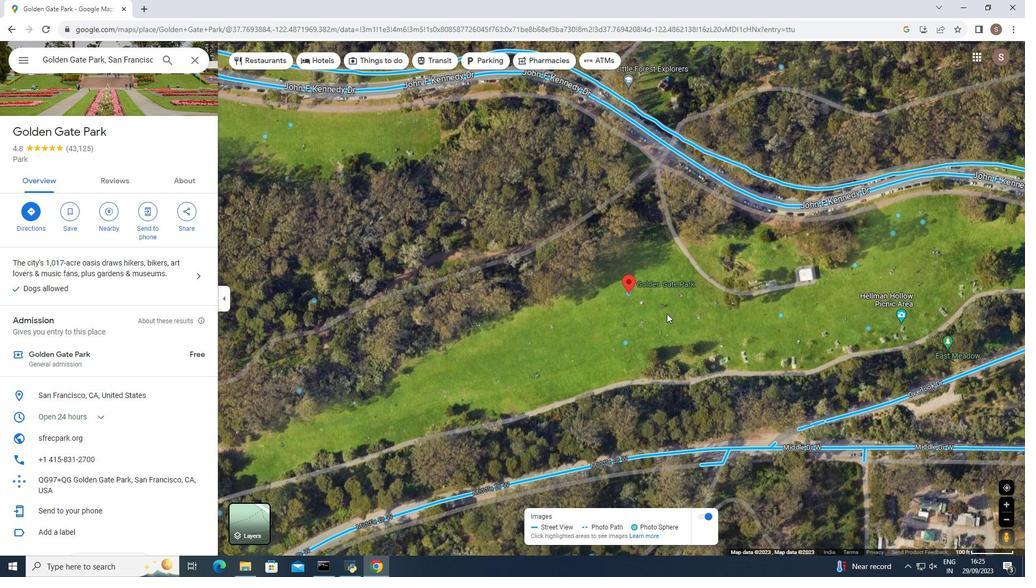 
Action: Mouse scrolled (667, 313) with delta (0, 0)
Screenshot: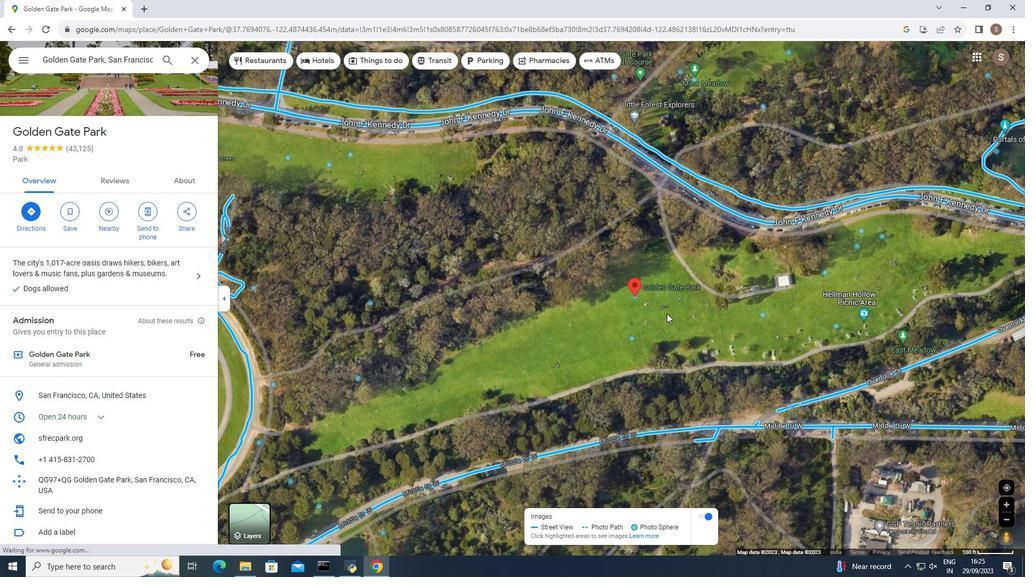 
Action: Mouse scrolled (667, 313) with delta (0, 0)
Screenshot: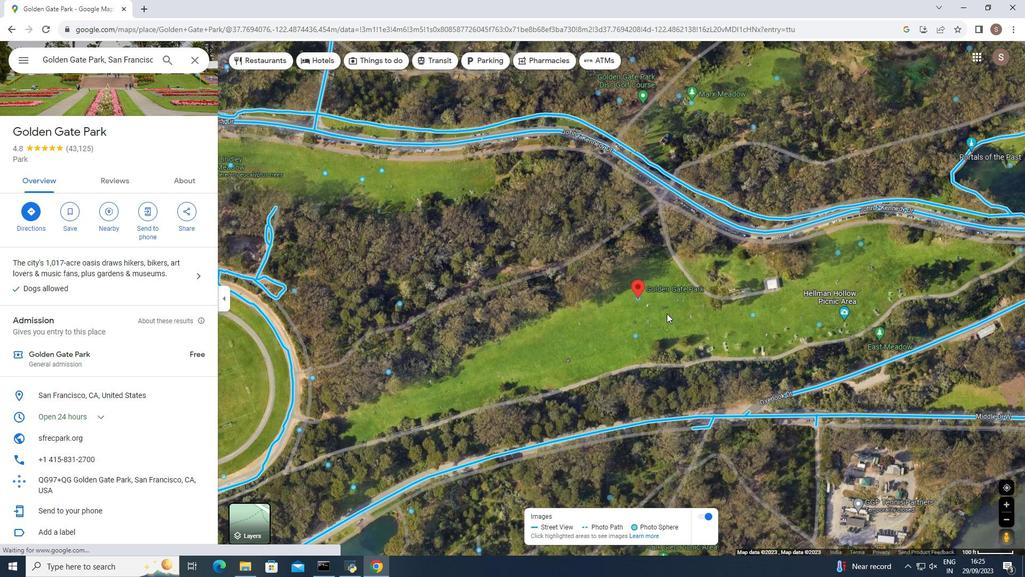 
Action: Mouse scrolled (667, 313) with delta (0, 0)
Screenshot: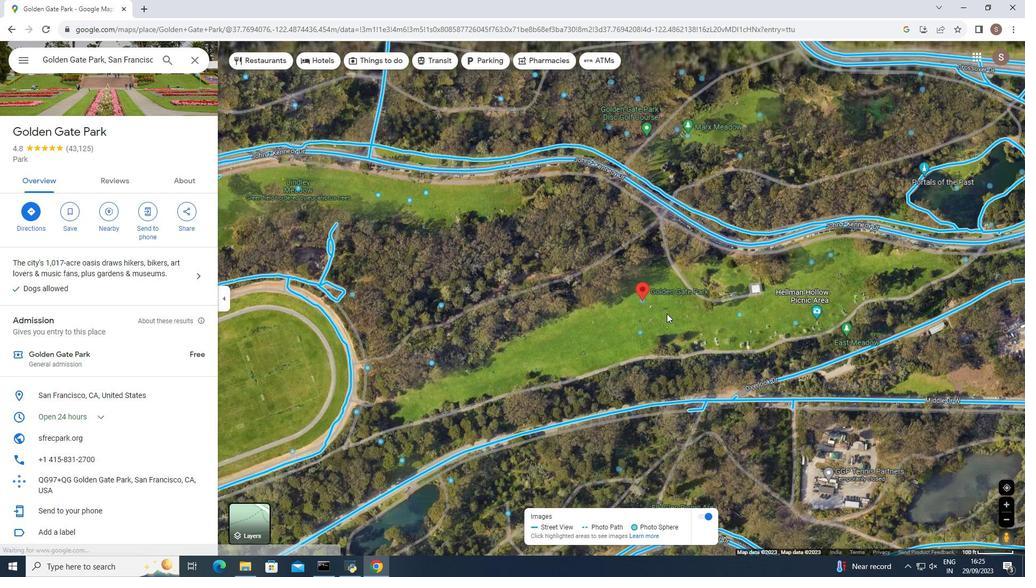 
Action: Mouse moved to (667, 313)
Screenshot: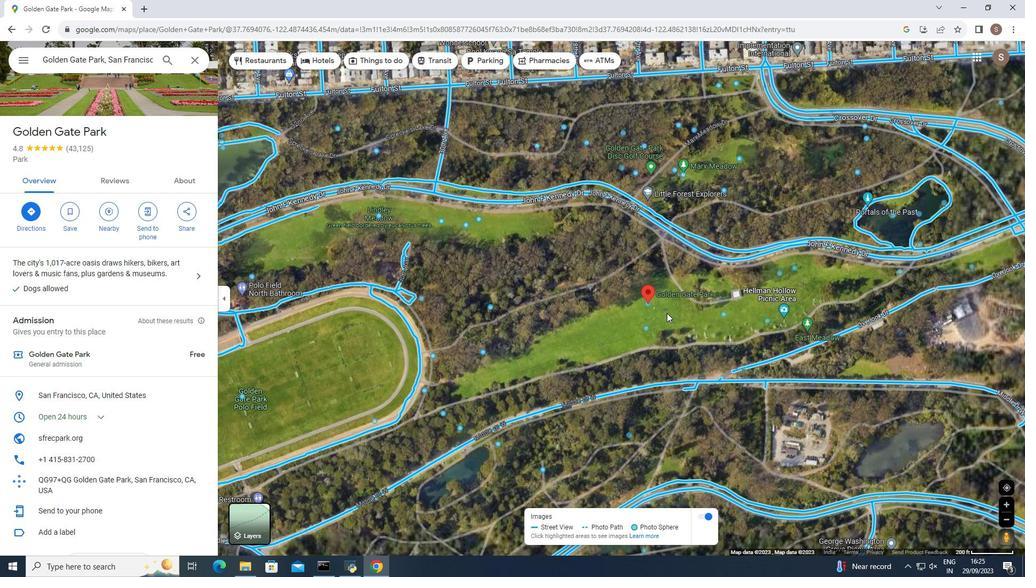 
Action: Mouse scrolled (667, 312) with delta (0, 0)
Screenshot: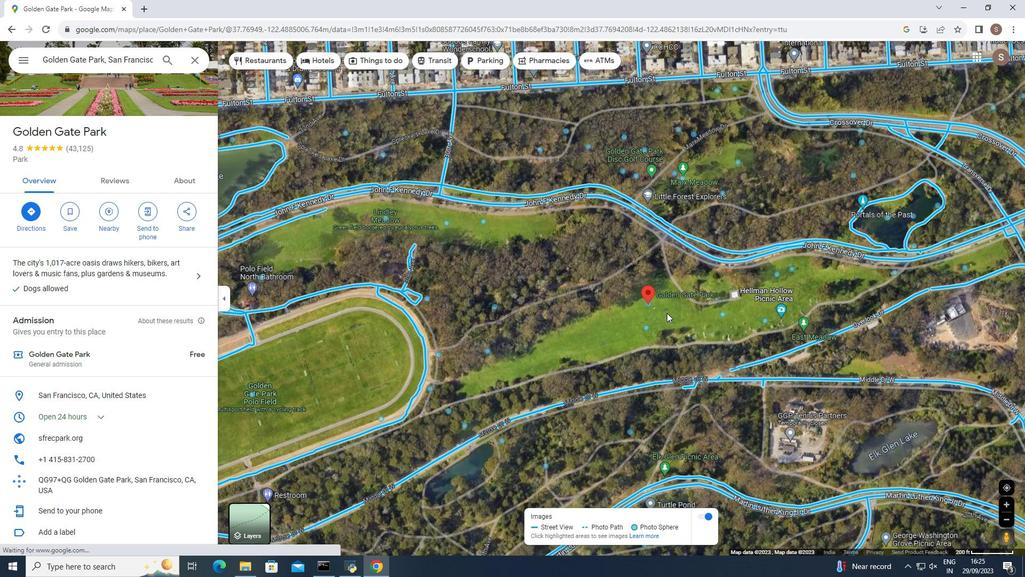 
Action: Mouse scrolled (667, 312) with delta (0, 0)
Screenshot: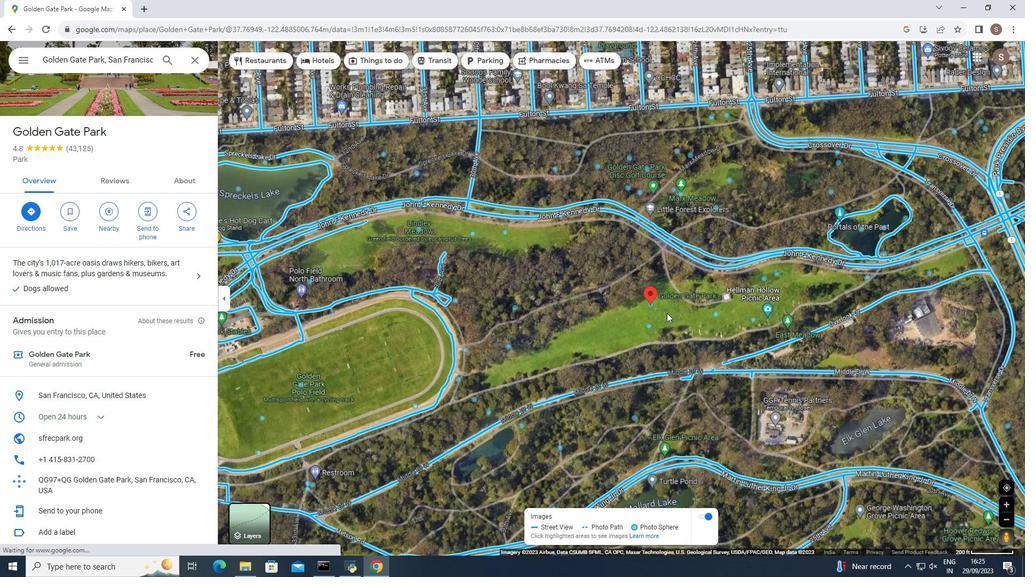 
Action: Mouse scrolled (667, 313) with delta (0, 0)
Screenshot: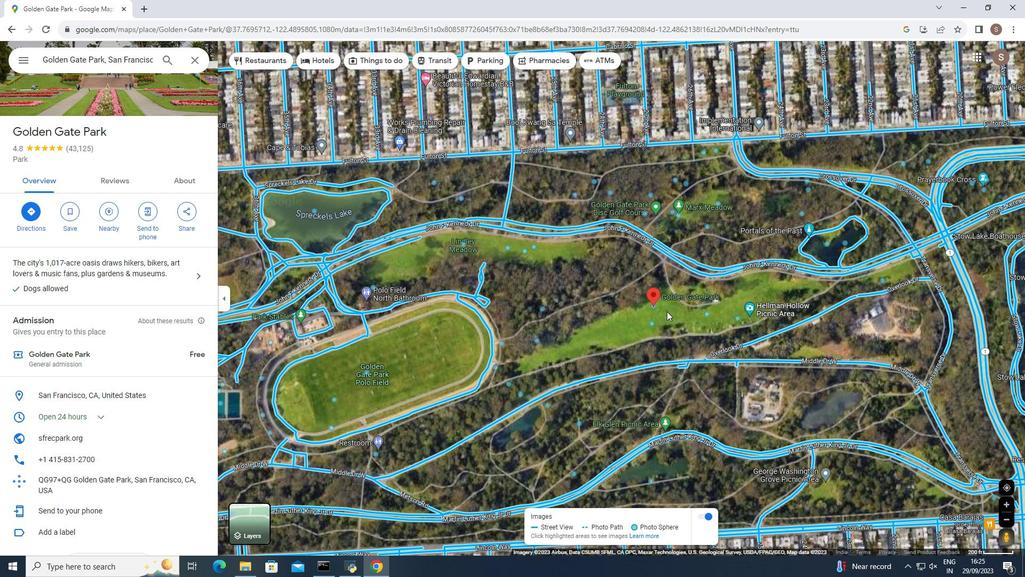 
Action: Mouse moved to (666, 307)
Screenshot: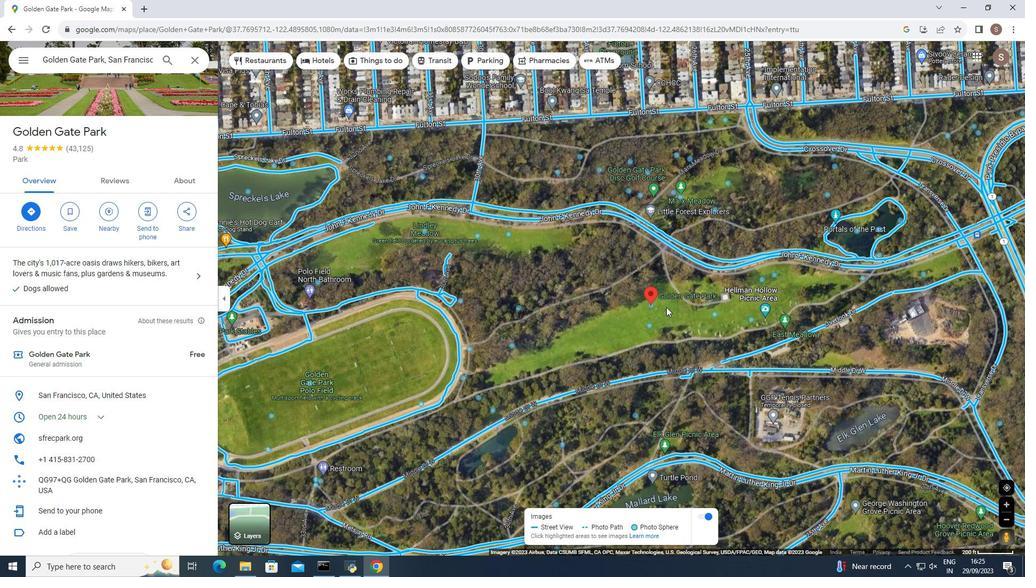 
Action: Mouse scrolled (666, 307) with delta (0, 0)
Screenshot: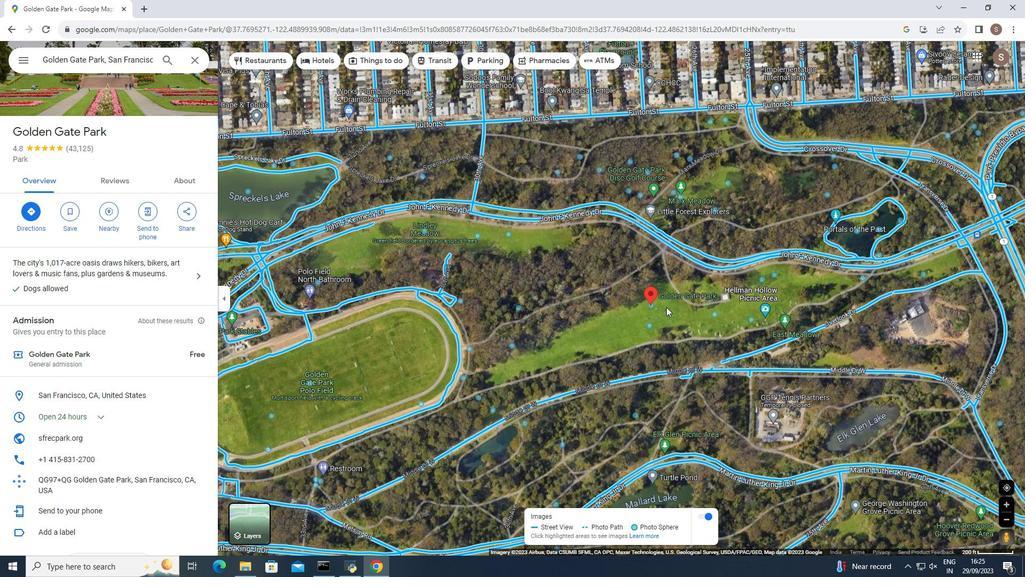 
Action: Mouse moved to (664, 307)
Screenshot: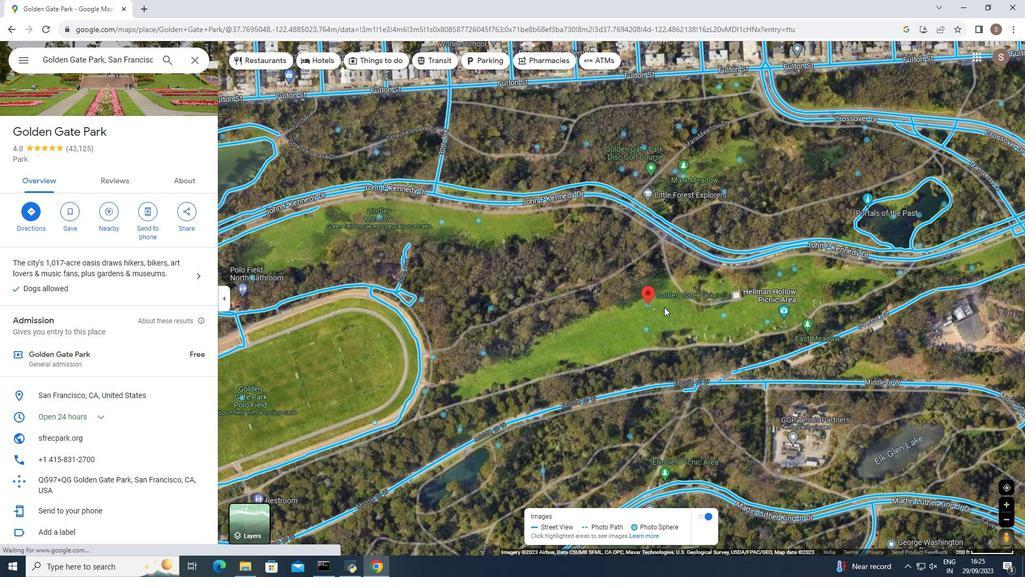 
Action: Mouse scrolled (664, 307) with delta (0, 0)
Screenshot: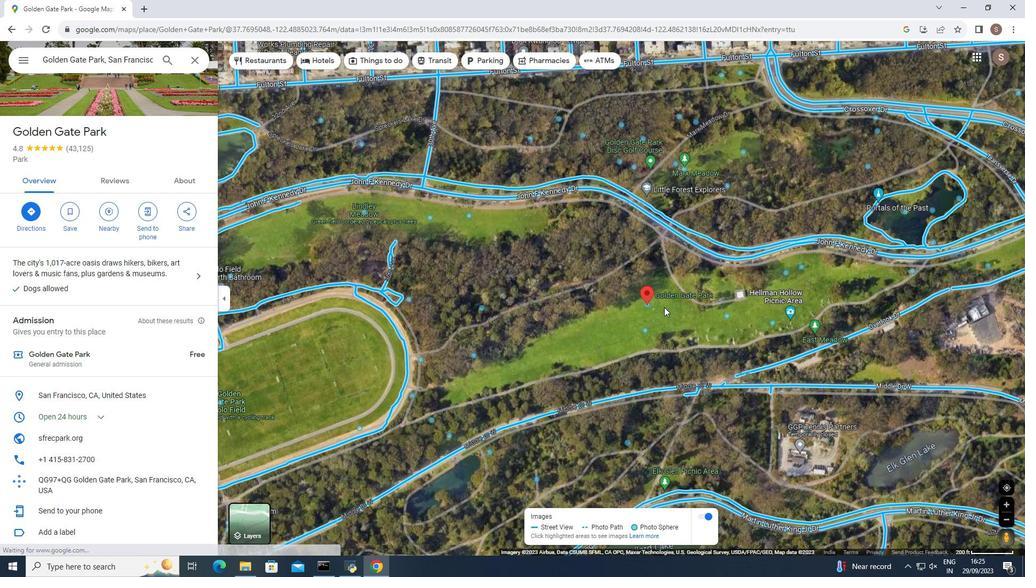 
Action: Mouse scrolled (664, 307) with delta (0, 0)
Screenshot: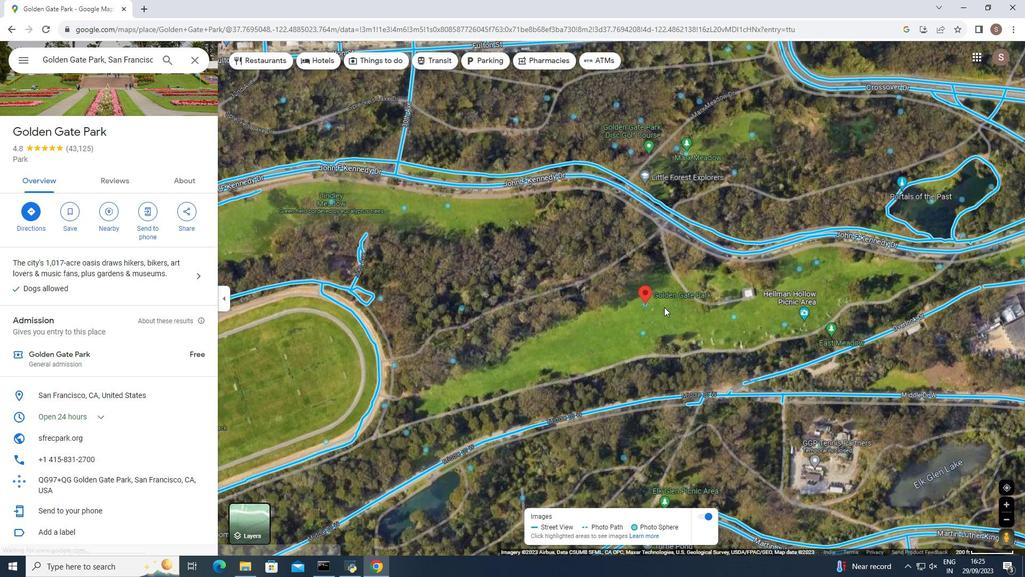 
Action: Mouse moved to (664, 307)
Screenshot: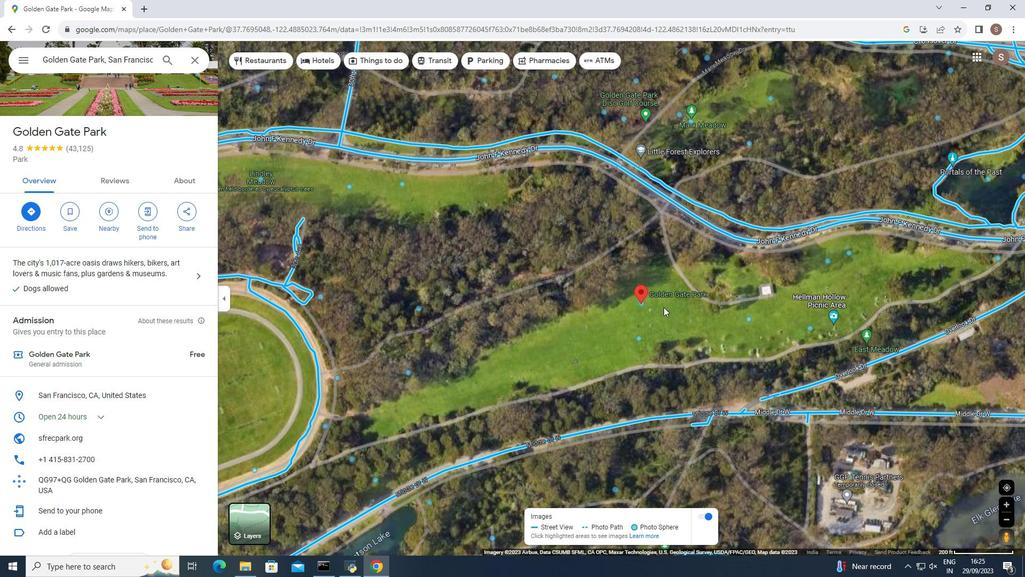 
Action: Mouse scrolled (664, 307) with delta (0, 0)
Screenshot: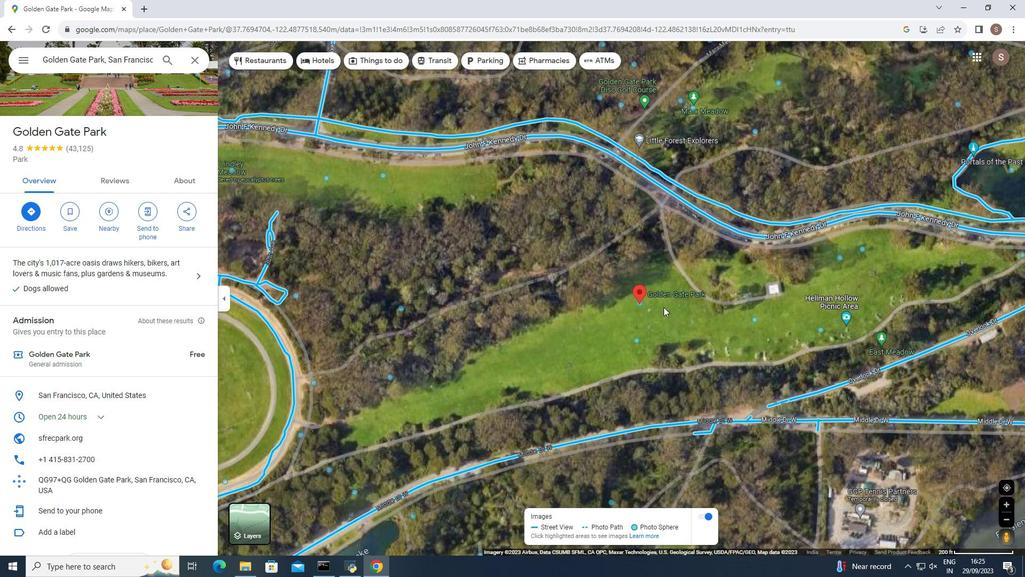 
Action: Mouse scrolled (664, 307) with delta (0, 0)
Screenshot: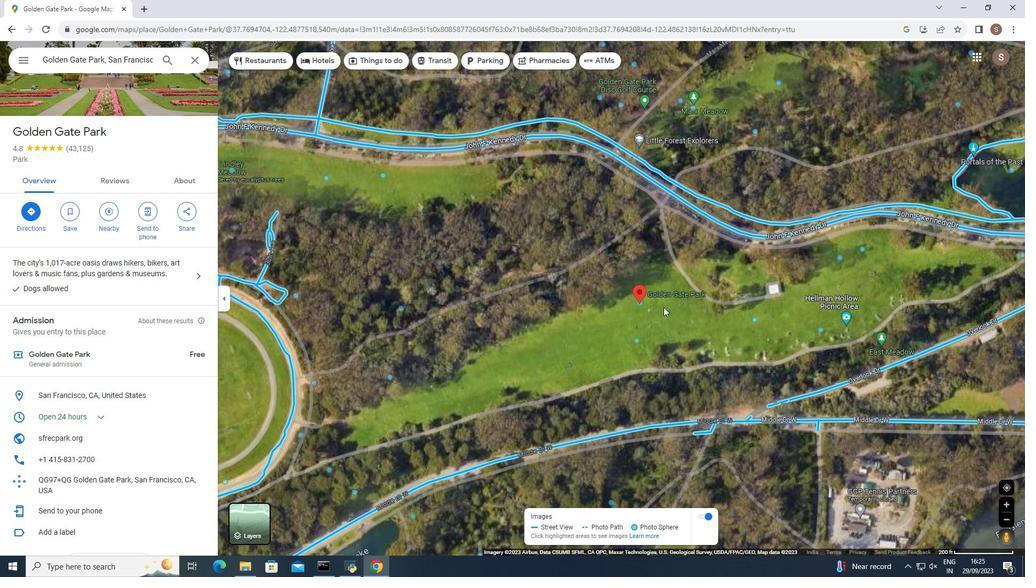 
Action: Mouse scrolled (664, 307) with delta (0, 0)
Screenshot: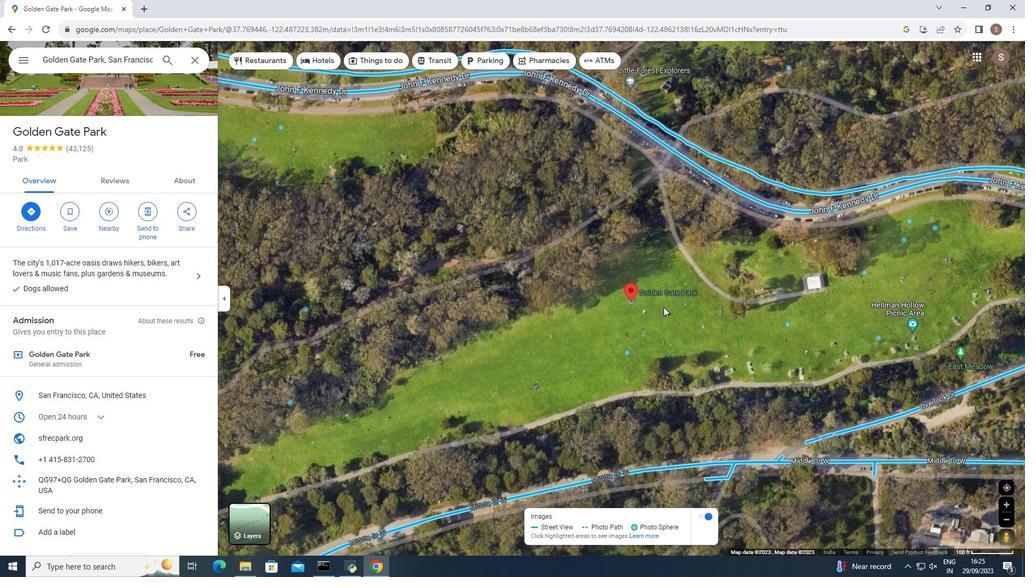 
Action: Mouse moved to (664, 306)
Screenshot: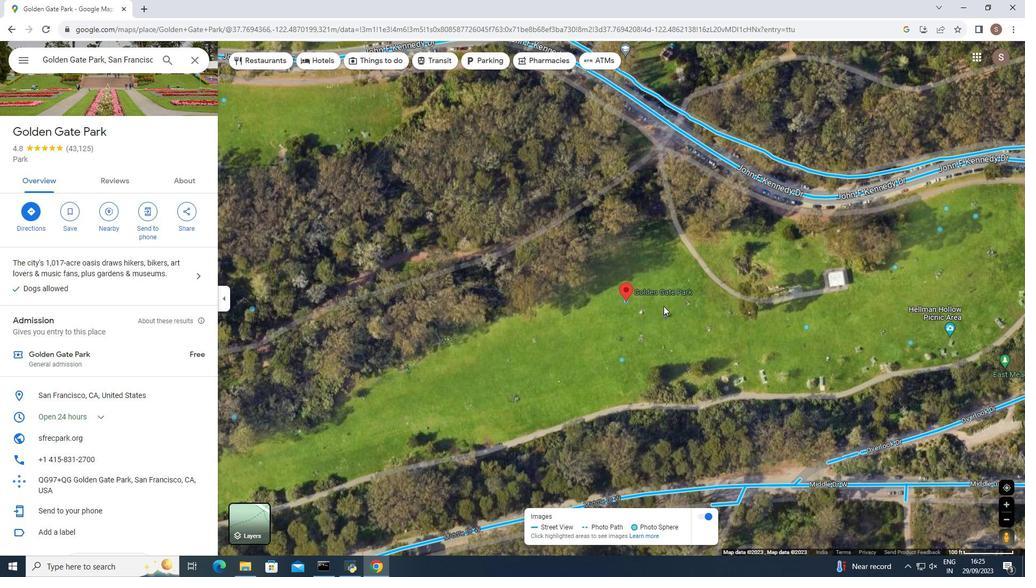 
